 Task: Create a due date automation trigger when advanced on, on the tuesday before a card is due add checklist with all checklists complete at 11:00 AM.
Action: Mouse moved to (826, 259)
Screenshot: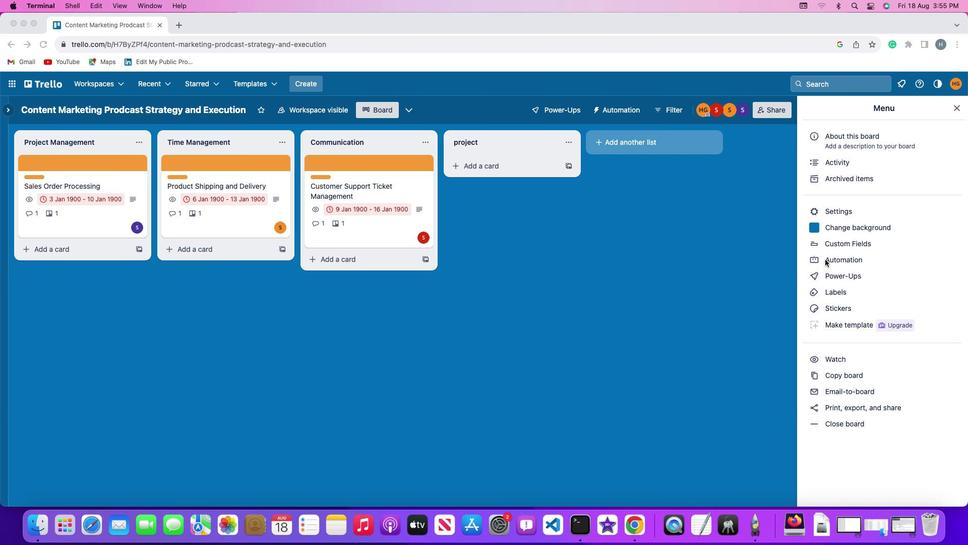 
Action: Mouse pressed left at (826, 259)
Screenshot: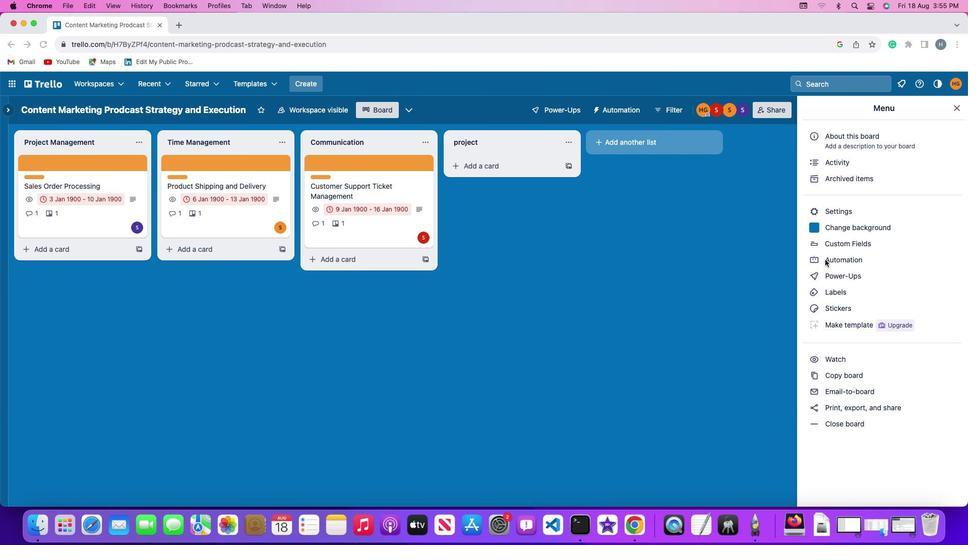 
Action: Mouse pressed left at (826, 259)
Screenshot: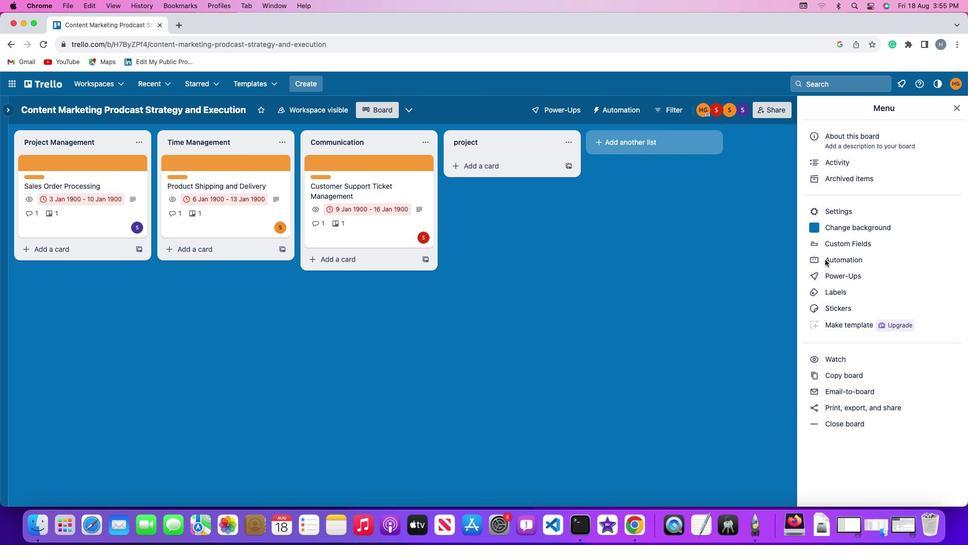 
Action: Mouse moved to (41, 236)
Screenshot: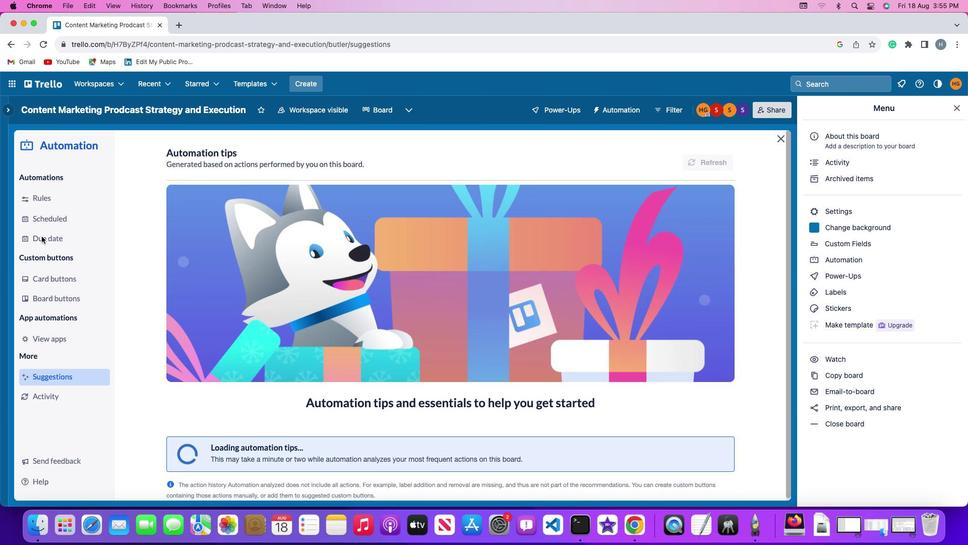 
Action: Mouse pressed left at (41, 236)
Screenshot: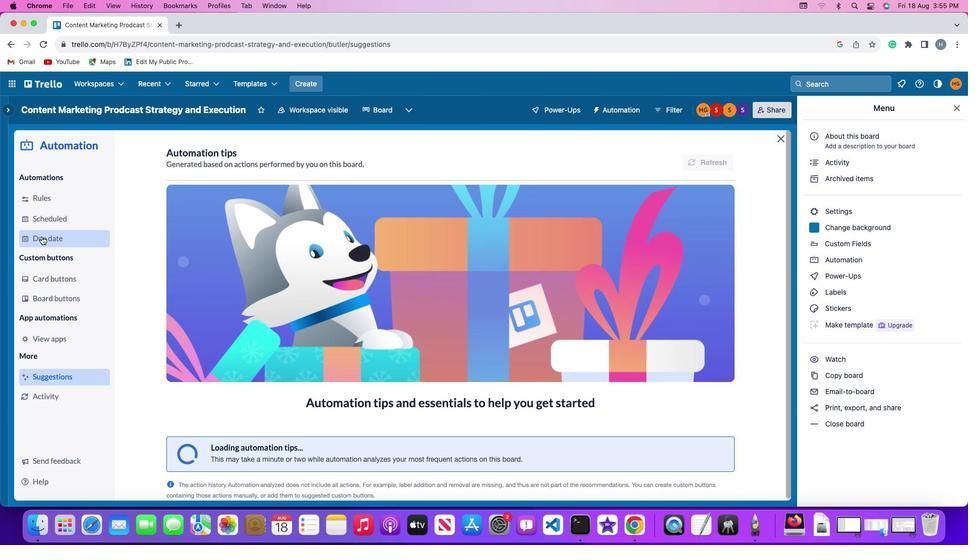 
Action: Mouse moved to (687, 156)
Screenshot: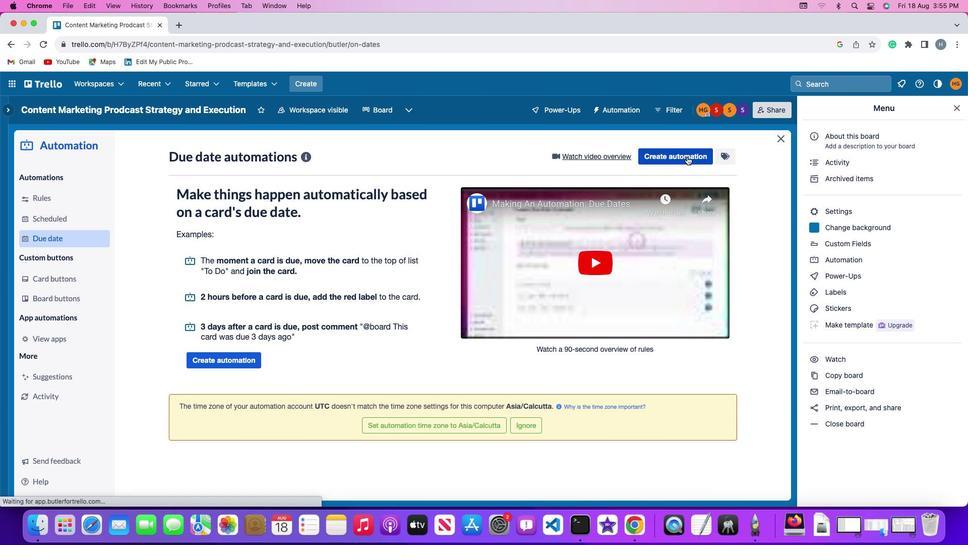 
Action: Mouse pressed left at (687, 156)
Screenshot: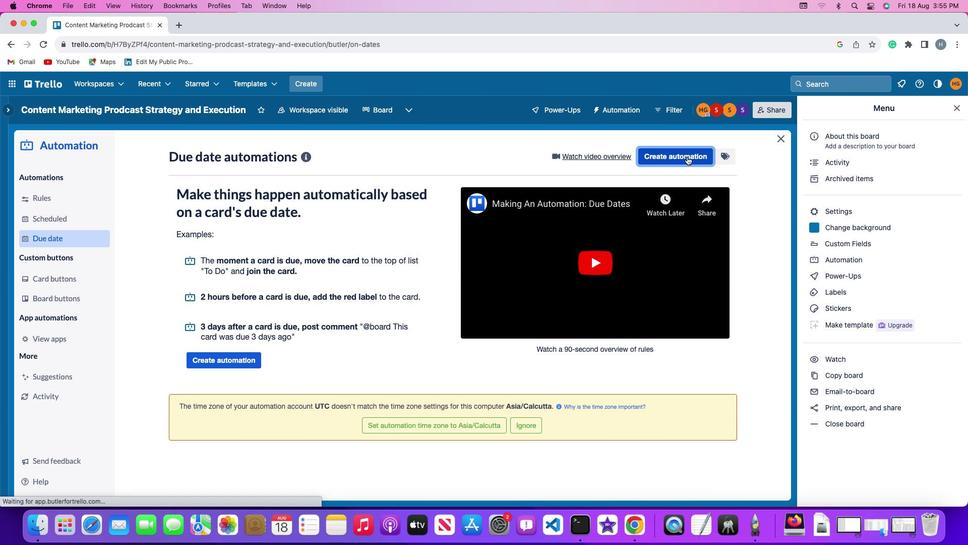 
Action: Mouse moved to (190, 250)
Screenshot: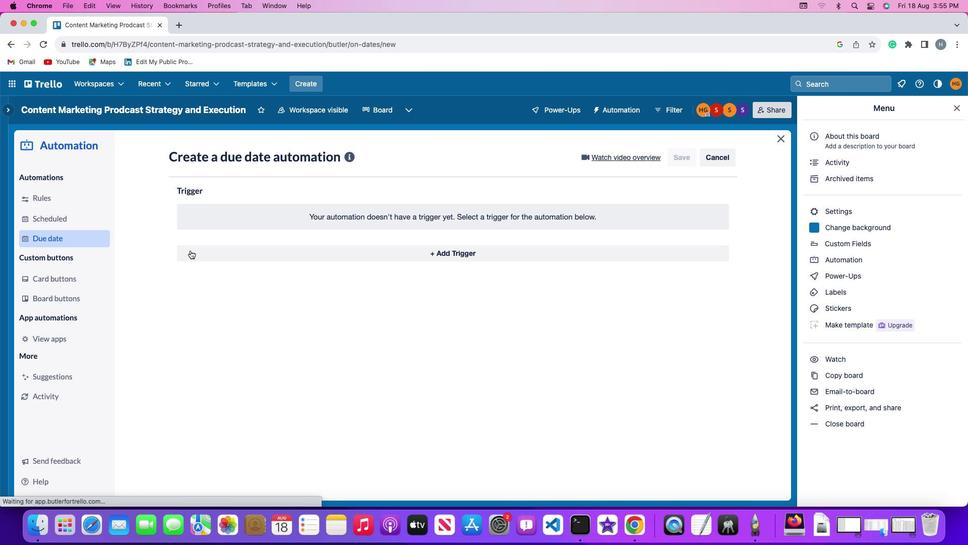 
Action: Mouse pressed left at (190, 250)
Screenshot: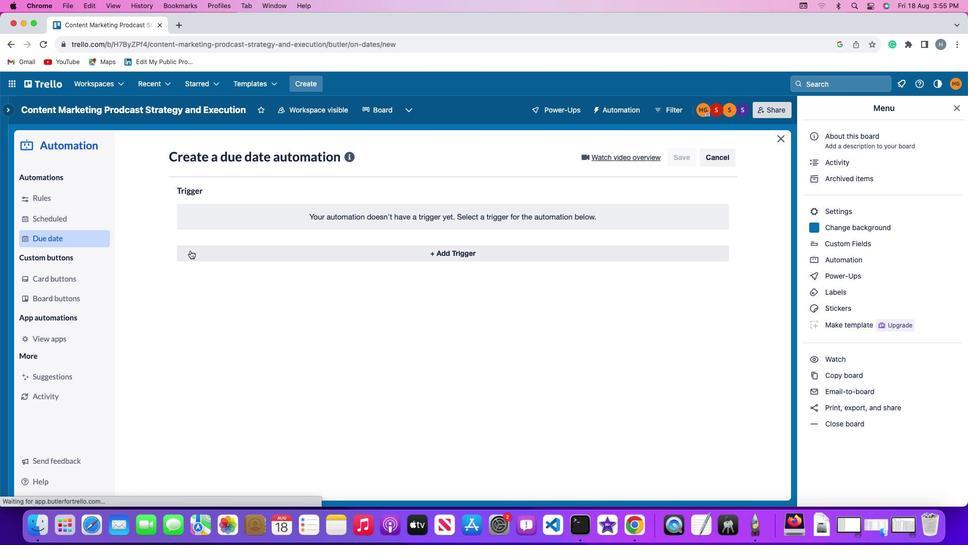 
Action: Mouse moved to (212, 433)
Screenshot: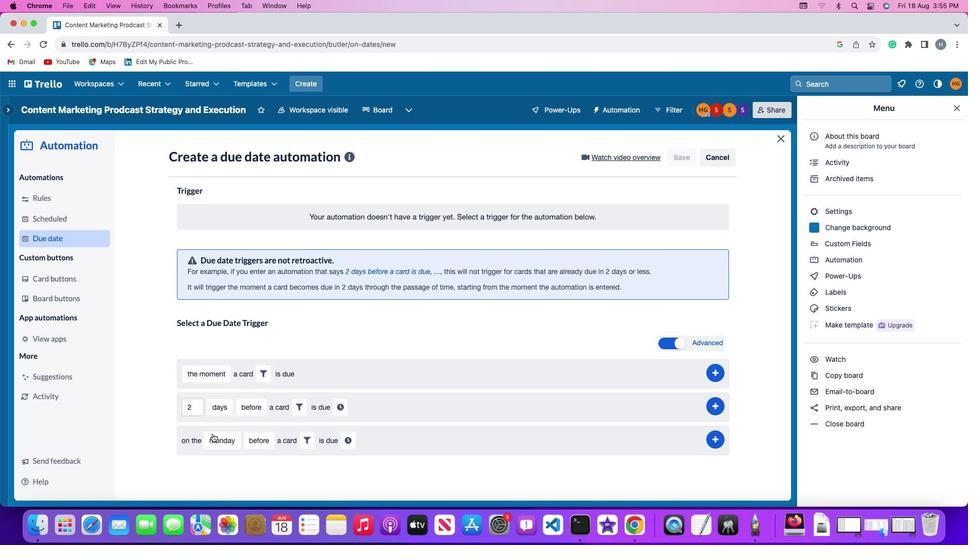 
Action: Mouse pressed left at (212, 433)
Screenshot: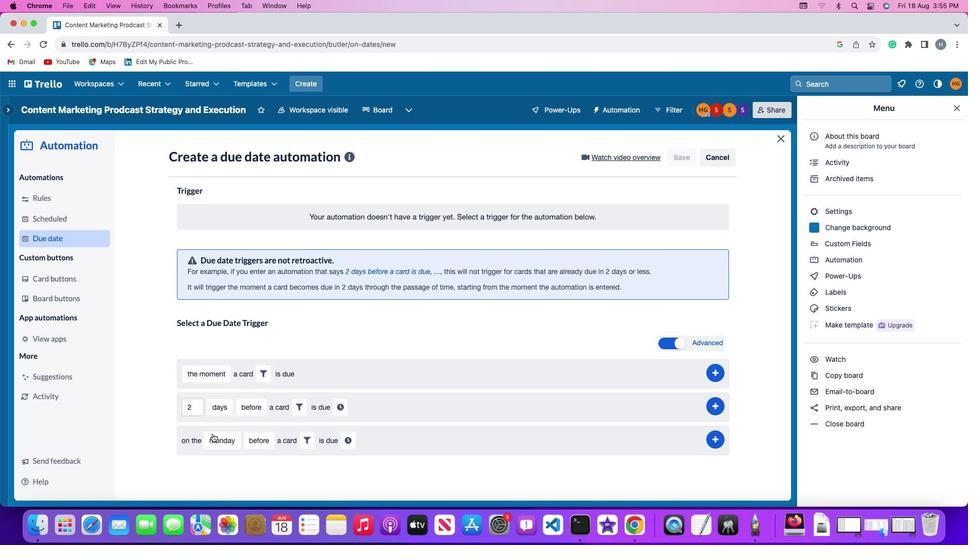 
Action: Mouse moved to (231, 323)
Screenshot: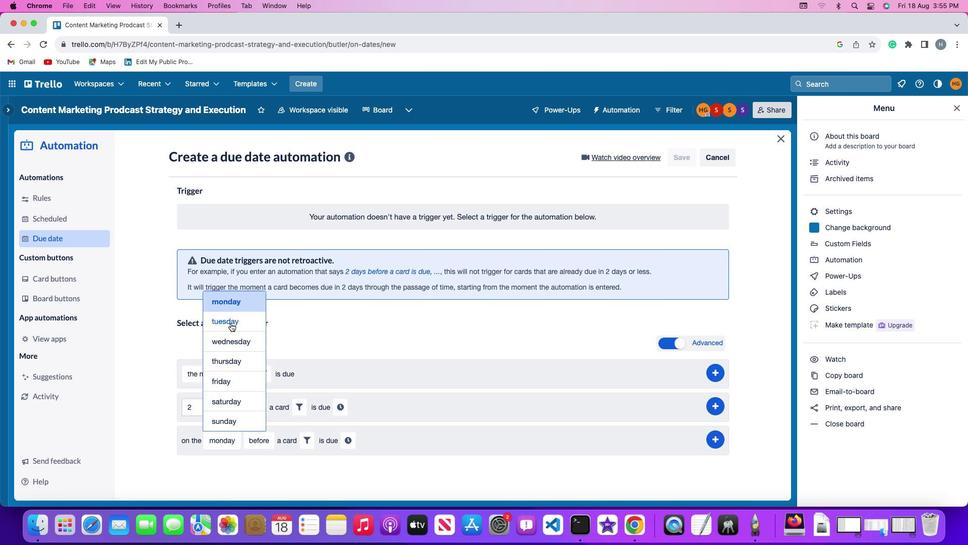 
Action: Mouse pressed left at (231, 323)
Screenshot: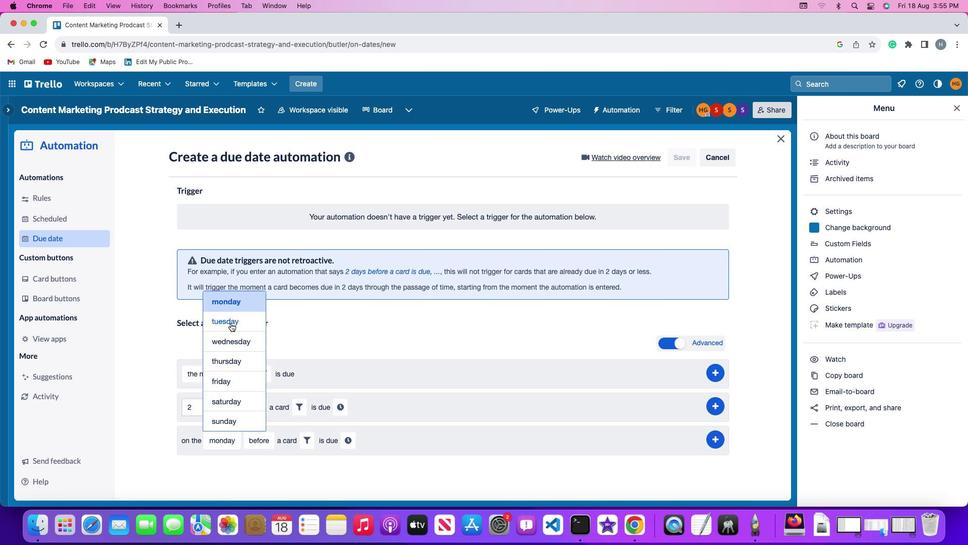 
Action: Mouse moved to (263, 439)
Screenshot: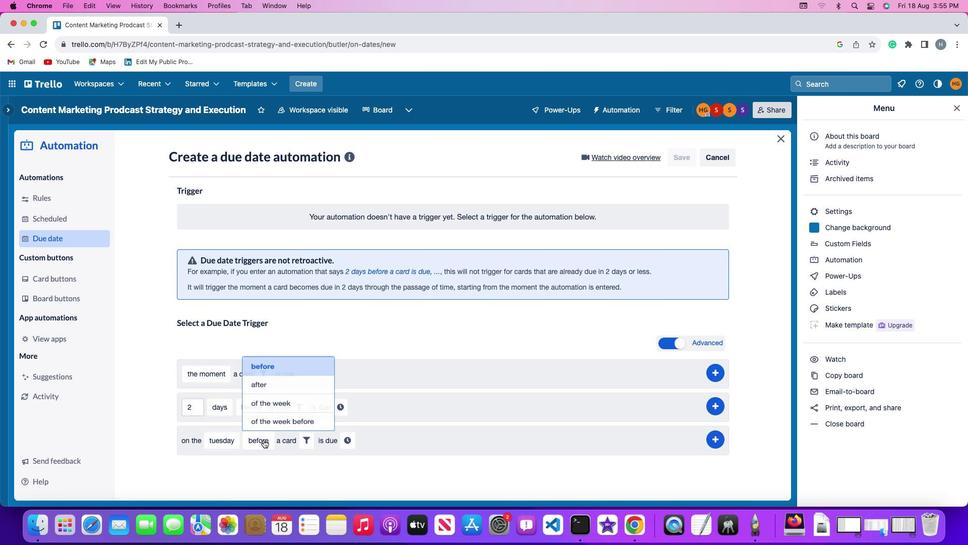 
Action: Mouse pressed left at (263, 439)
Screenshot: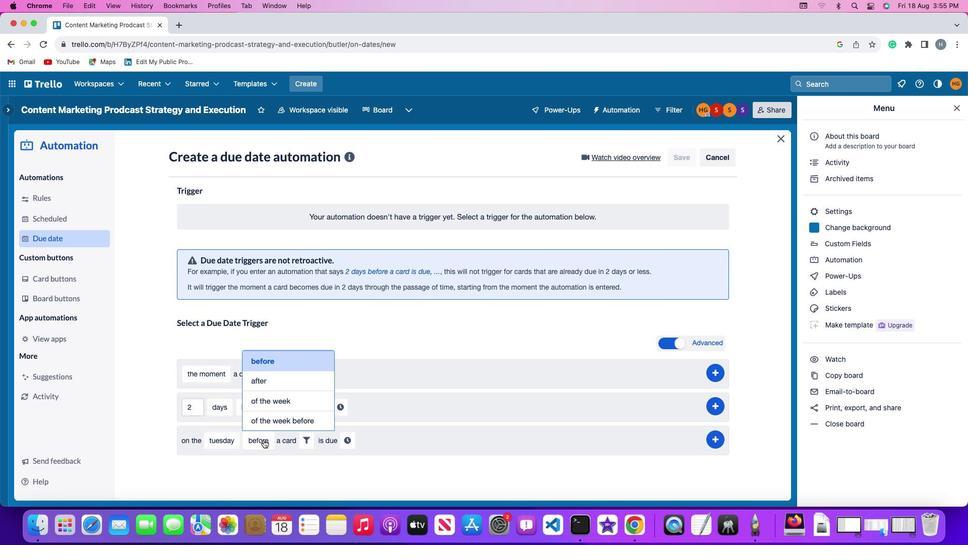 
Action: Mouse moved to (290, 357)
Screenshot: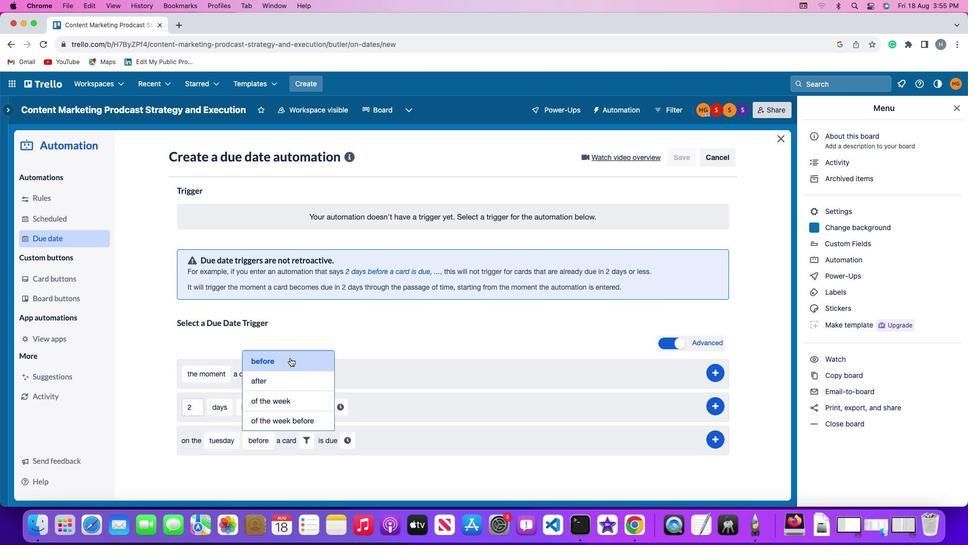 
Action: Mouse pressed left at (290, 357)
Screenshot: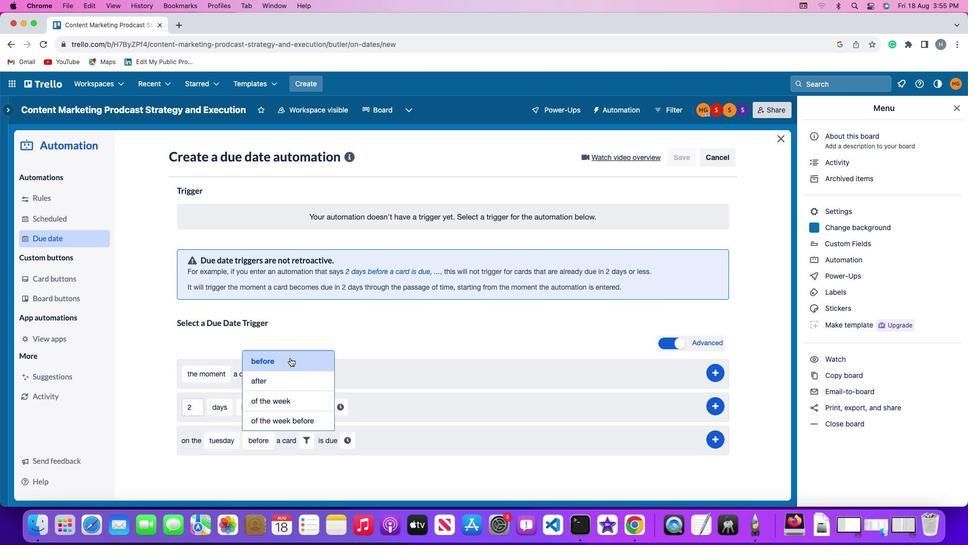
Action: Mouse moved to (310, 440)
Screenshot: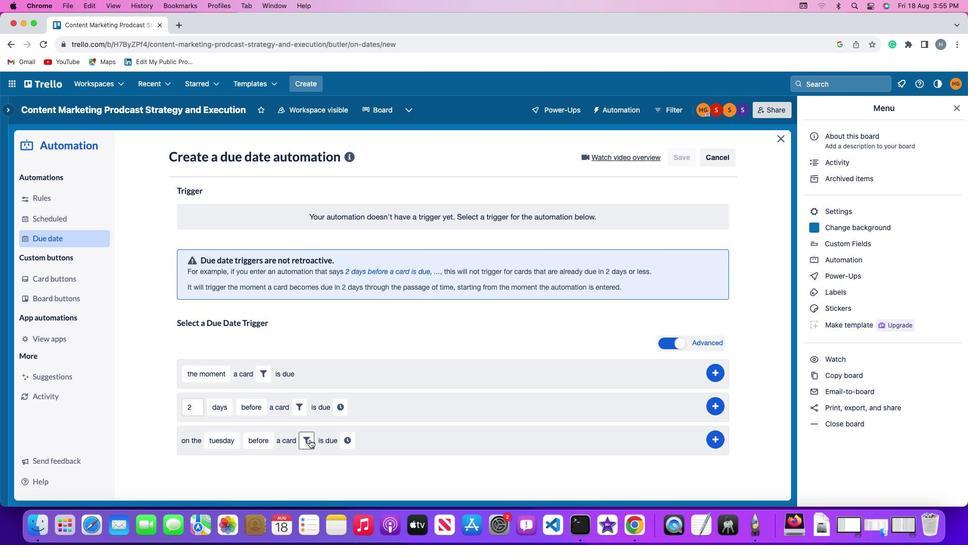 
Action: Mouse pressed left at (310, 440)
Screenshot: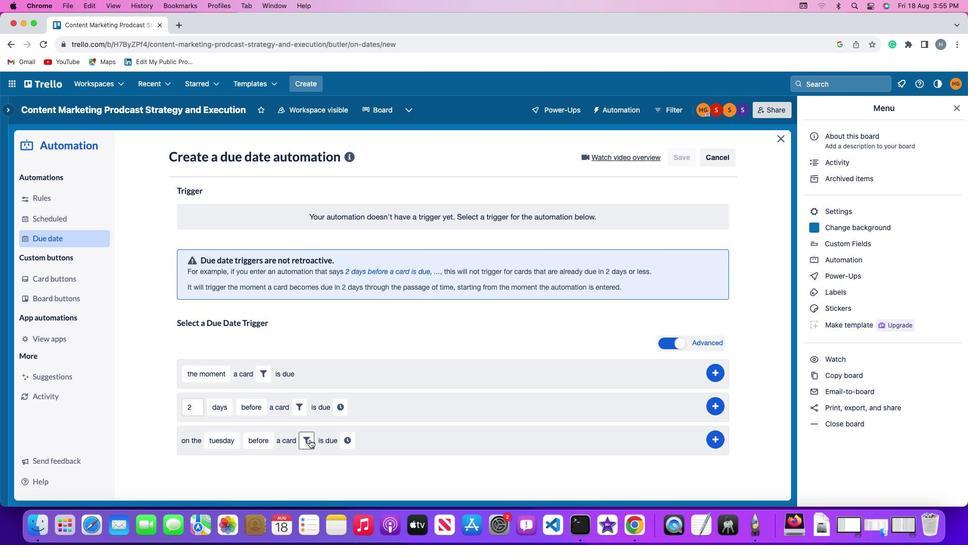
Action: Mouse moved to (277, 475)
Screenshot: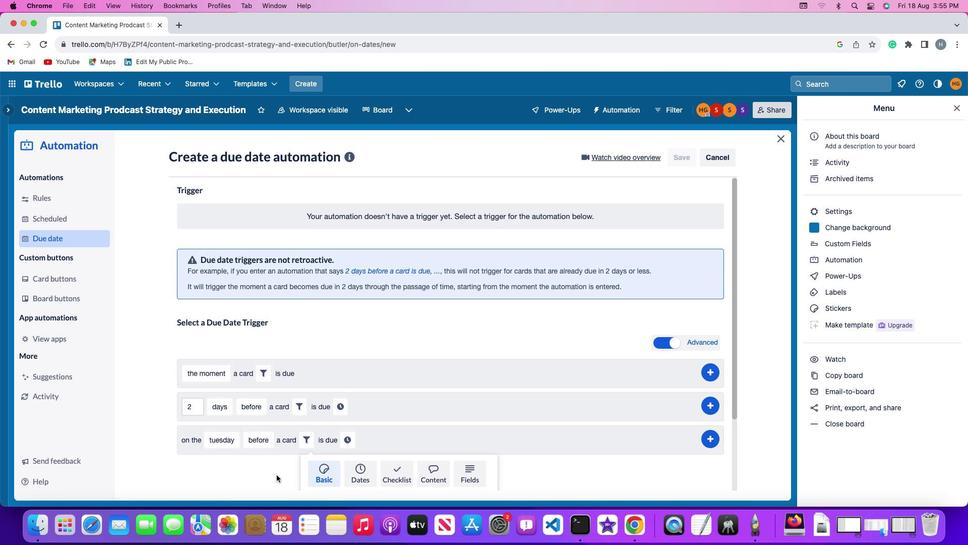 
Action: Mouse scrolled (277, 475) with delta (0, 0)
Screenshot: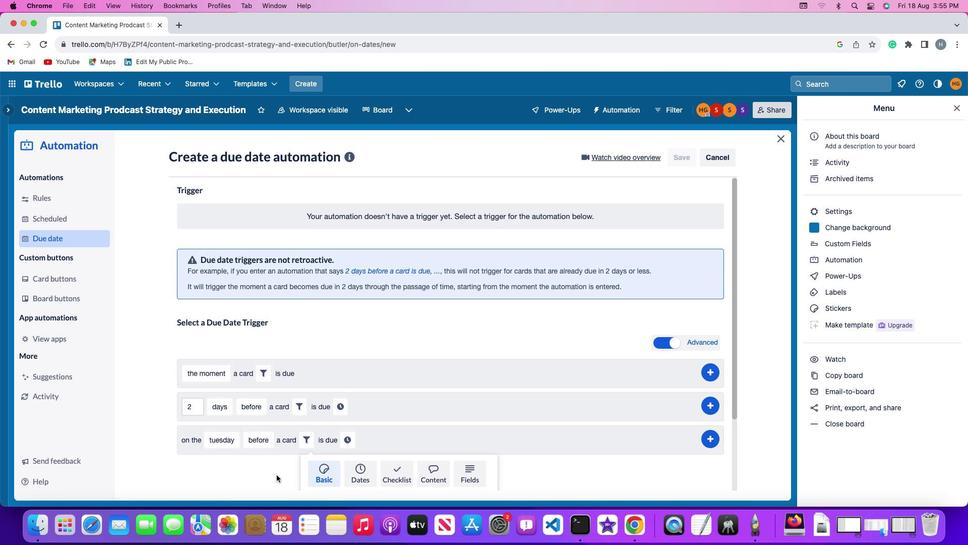 
Action: Mouse scrolled (277, 475) with delta (0, 0)
Screenshot: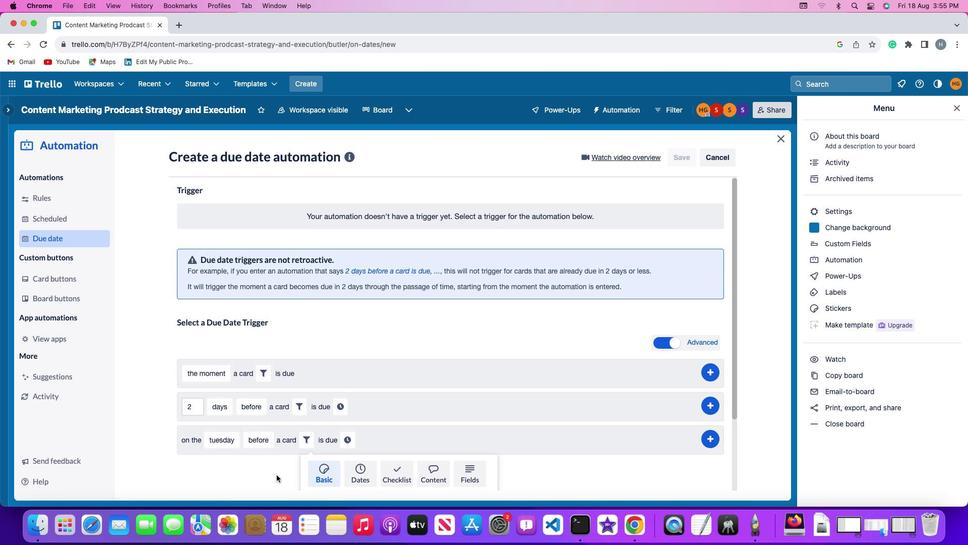 
Action: Mouse moved to (277, 475)
Screenshot: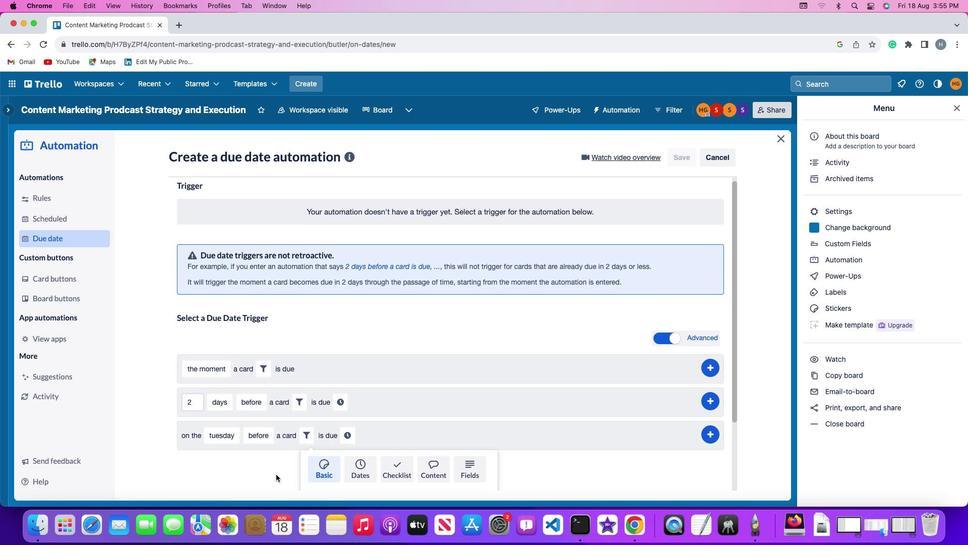 
Action: Mouse scrolled (277, 475) with delta (0, -1)
Screenshot: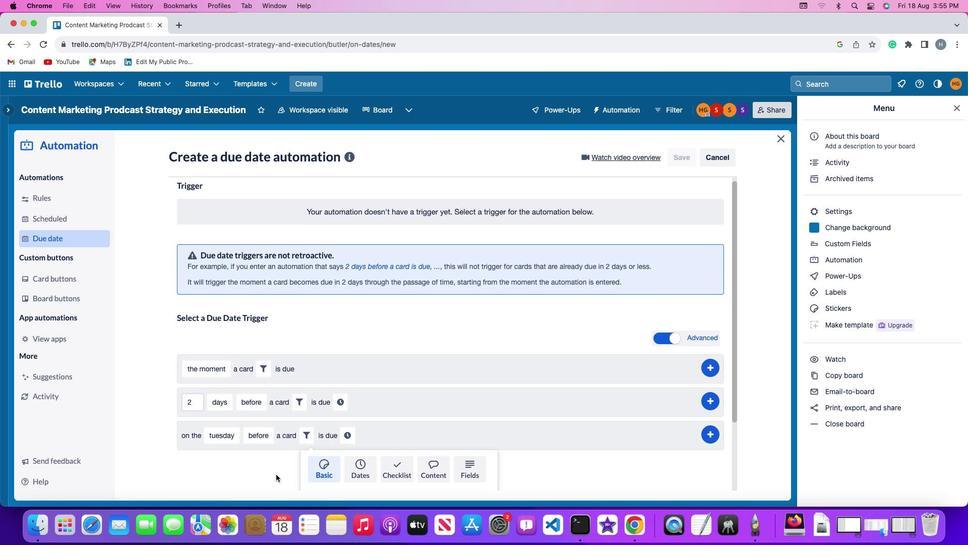 
Action: Mouse scrolled (277, 475) with delta (0, -2)
Screenshot: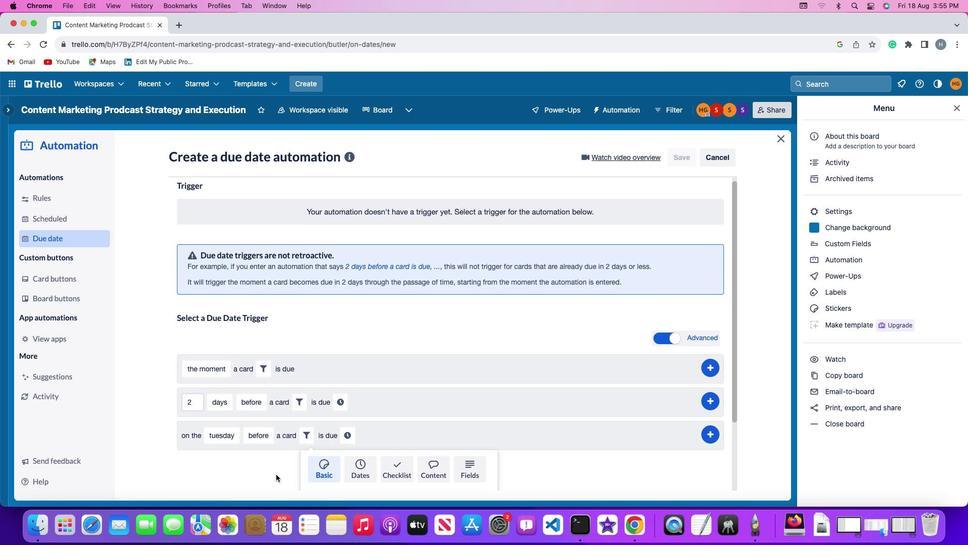 
Action: Mouse moved to (276, 474)
Screenshot: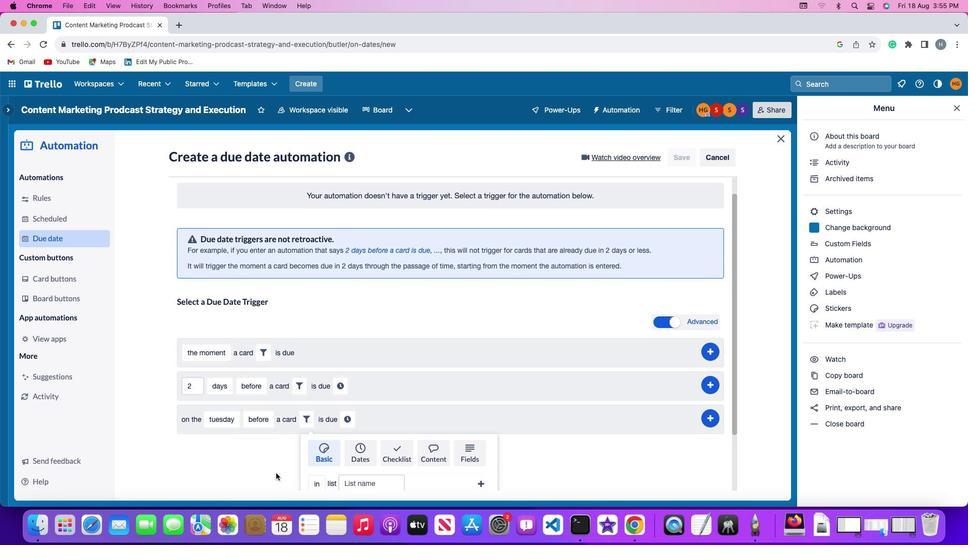 
Action: Mouse scrolled (276, 474) with delta (0, -3)
Screenshot: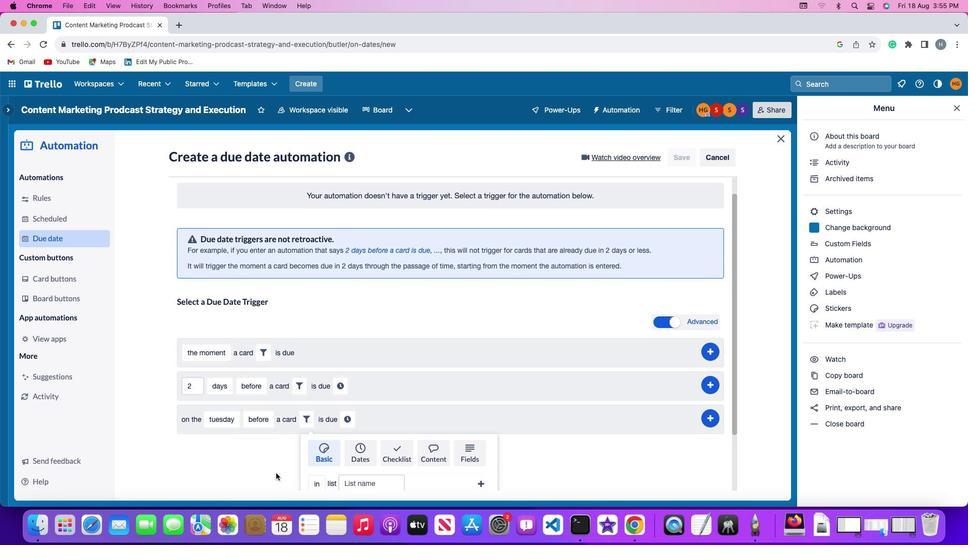 
Action: Mouse moved to (272, 461)
Screenshot: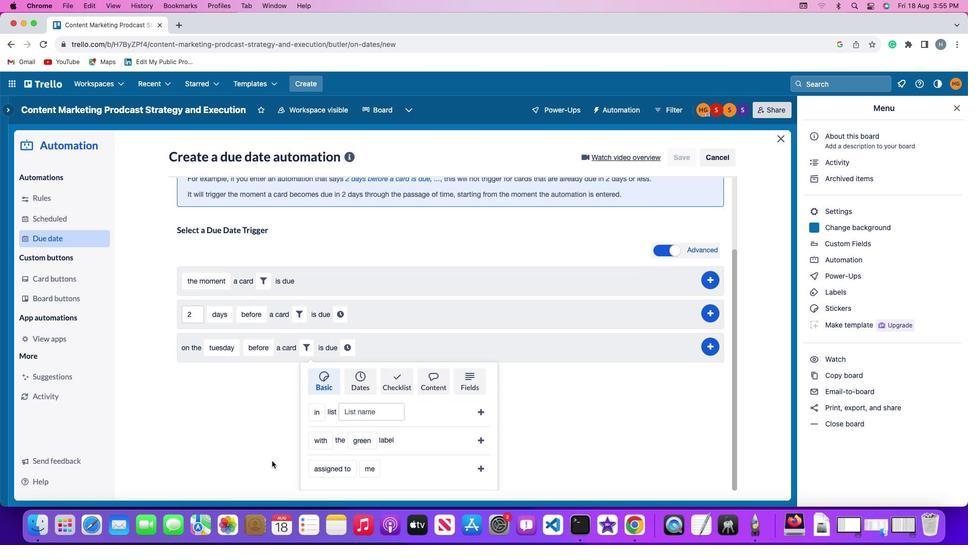 
Action: Mouse scrolled (272, 461) with delta (0, 0)
Screenshot: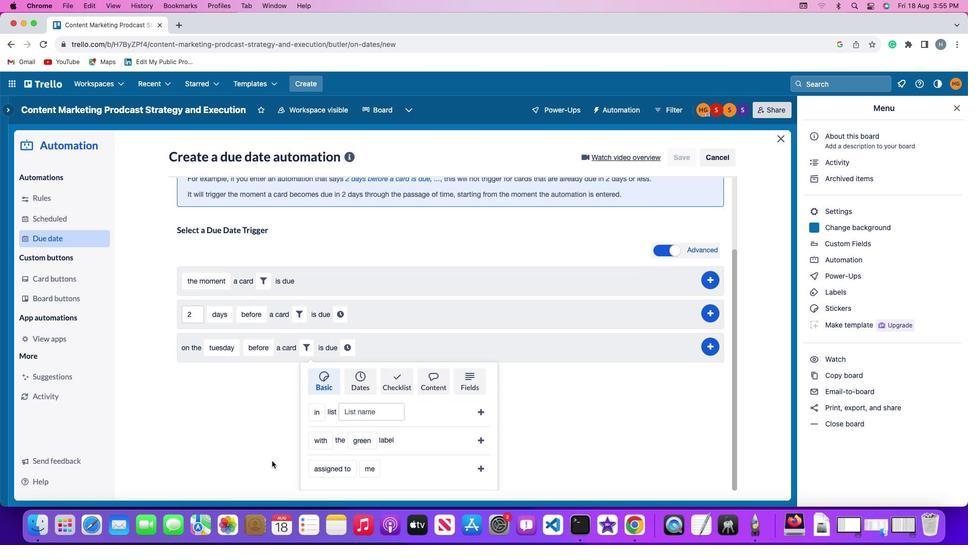 
Action: Mouse scrolled (272, 461) with delta (0, 0)
Screenshot: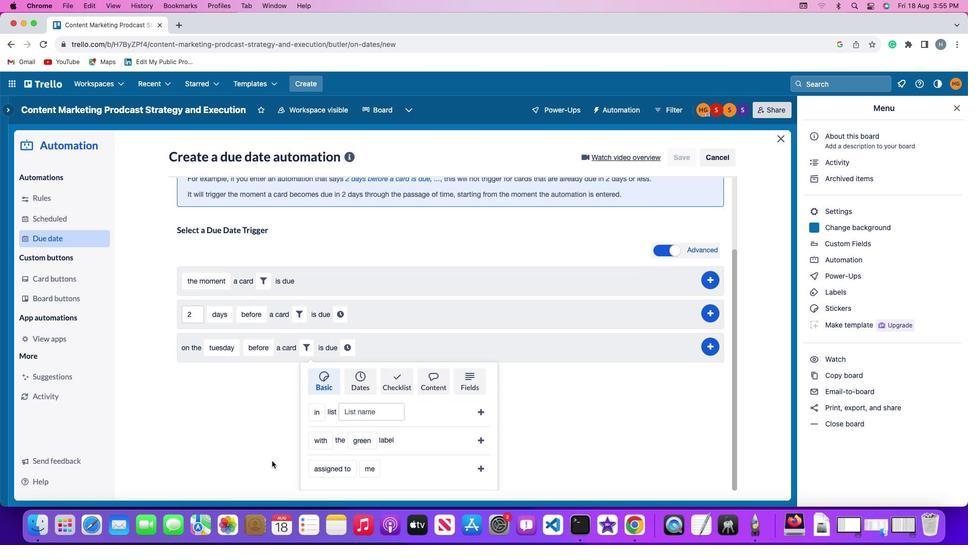 
Action: Mouse scrolled (272, 461) with delta (0, -1)
Screenshot: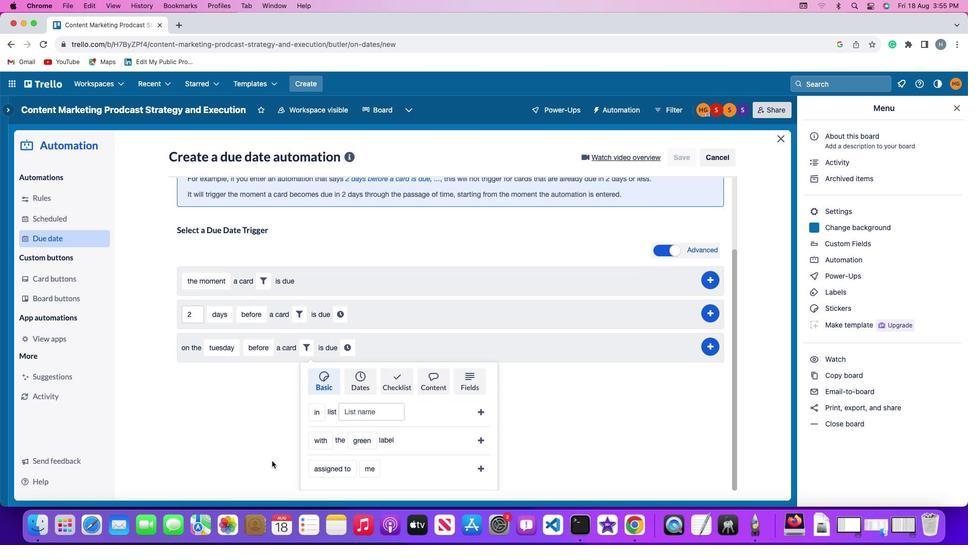 
Action: Mouse scrolled (272, 461) with delta (0, -2)
Screenshot: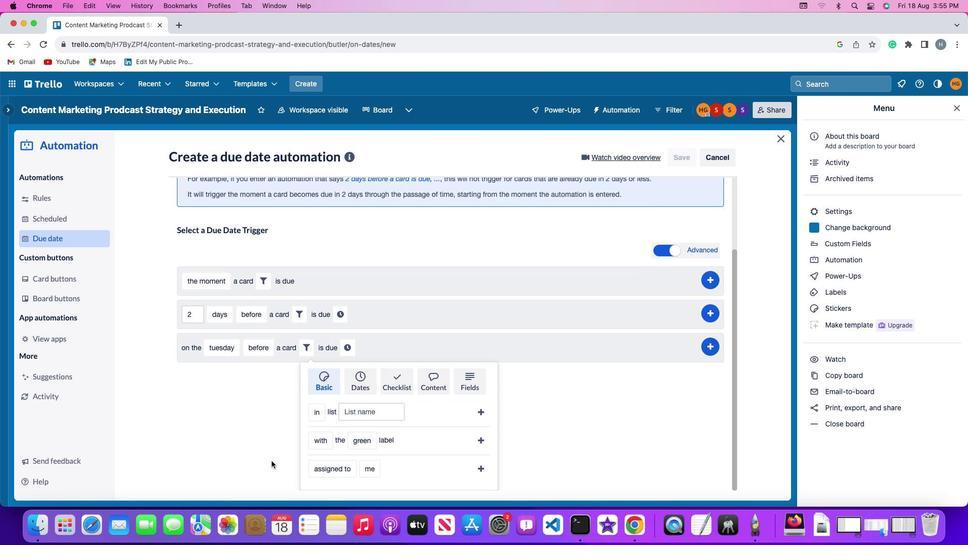 
Action: Mouse moved to (396, 384)
Screenshot: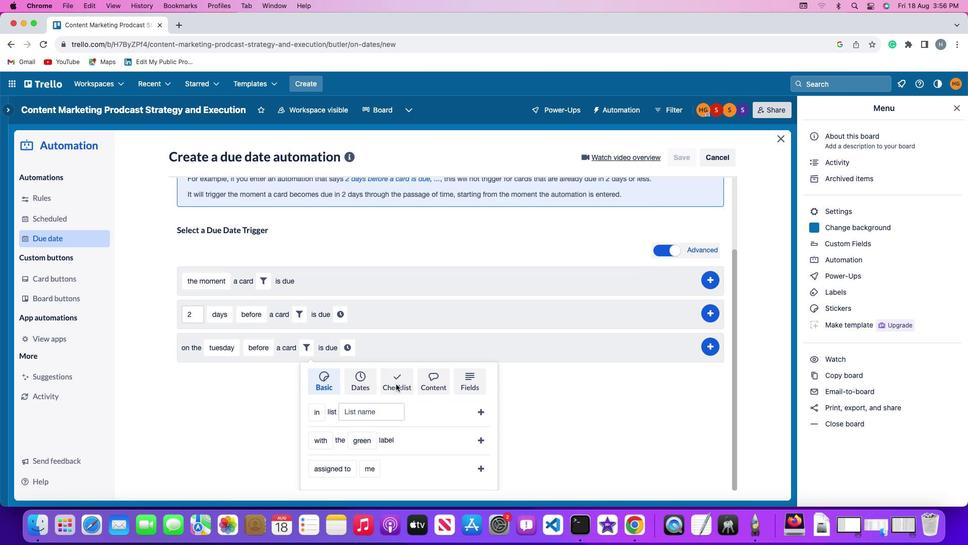 
Action: Mouse pressed left at (396, 384)
Screenshot: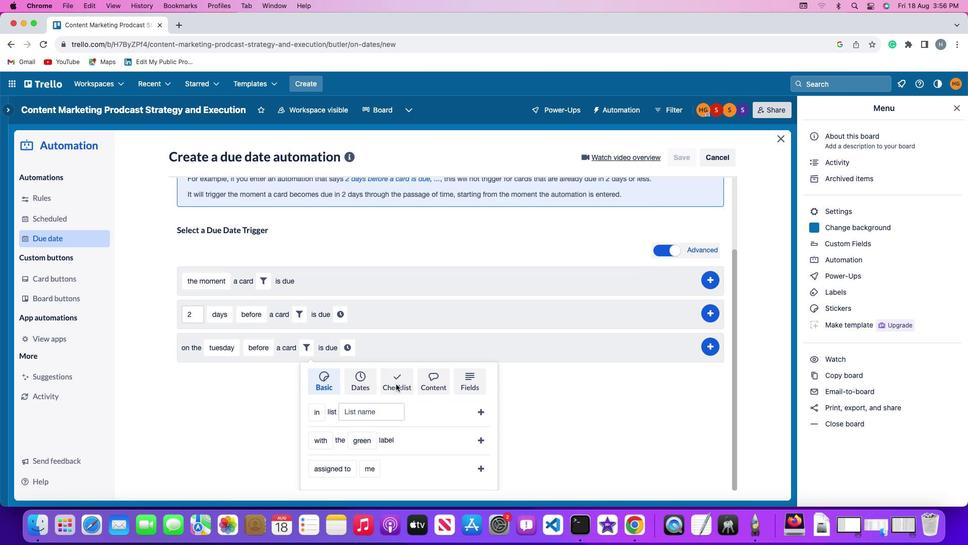 
Action: Mouse moved to (255, 452)
Screenshot: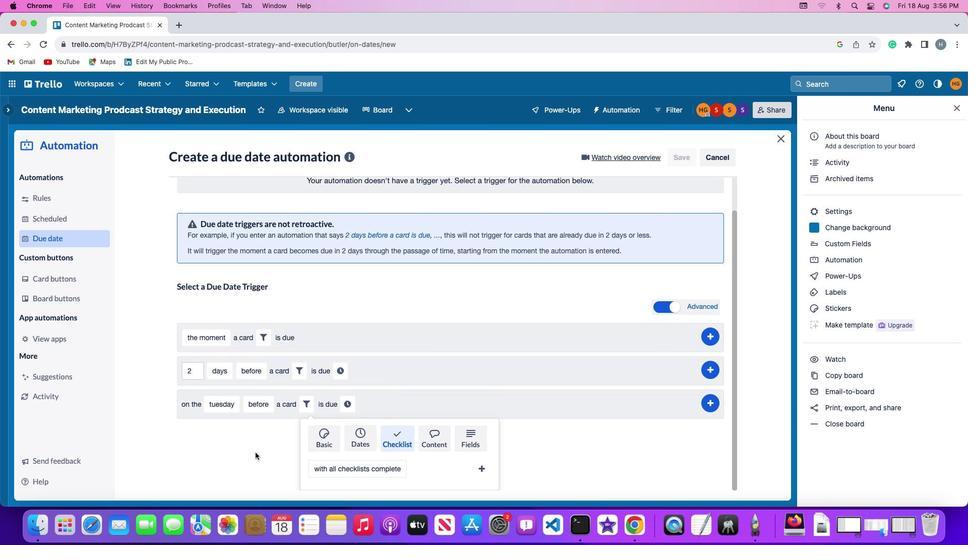 
Action: Mouse scrolled (255, 452) with delta (0, 0)
Screenshot: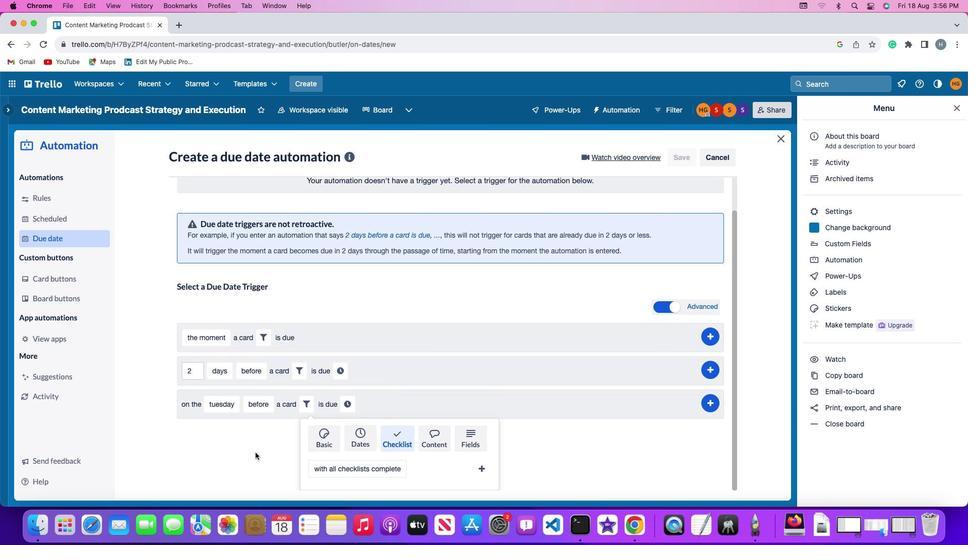 
Action: Mouse scrolled (255, 452) with delta (0, 0)
Screenshot: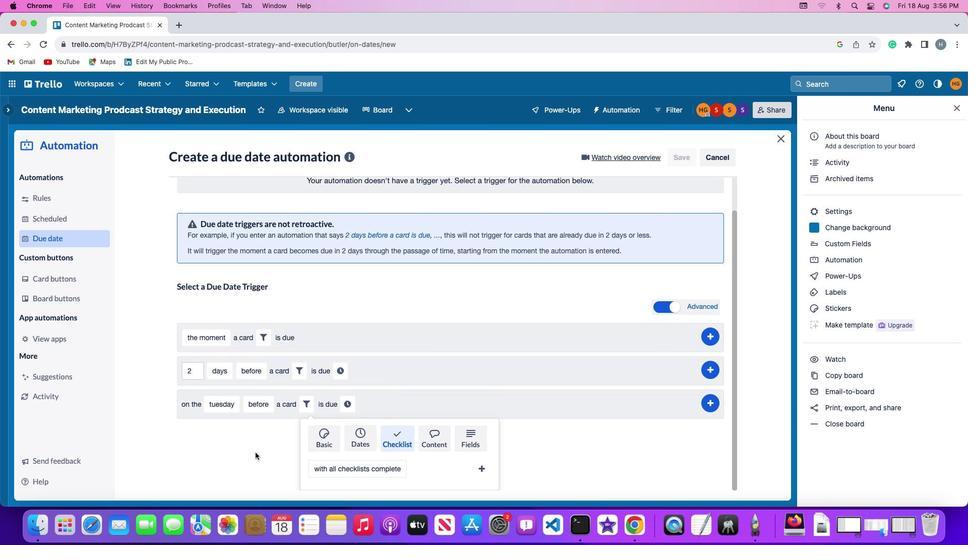 
Action: Mouse scrolled (255, 452) with delta (0, -1)
Screenshot: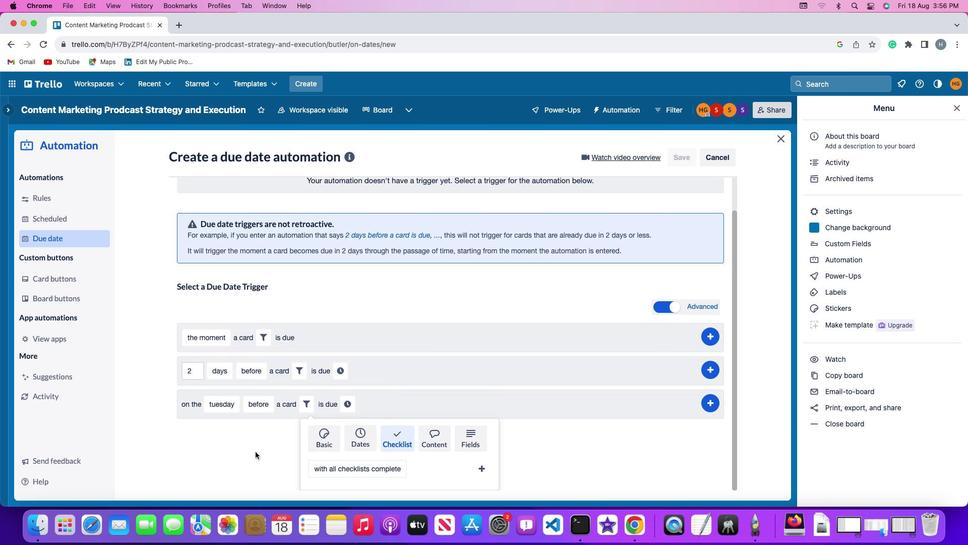 
Action: Mouse scrolled (255, 452) with delta (0, -2)
Screenshot: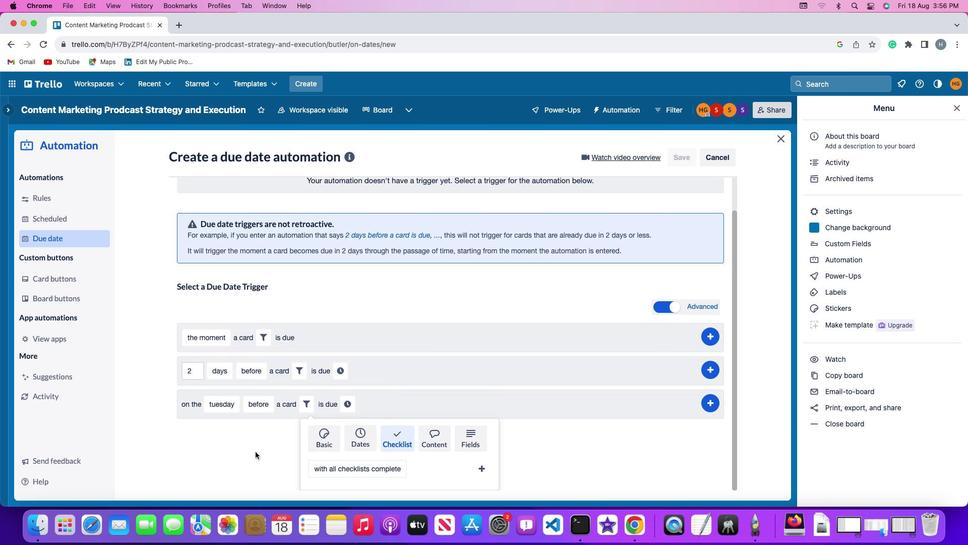 
Action: Mouse moved to (256, 451)
Screenshot: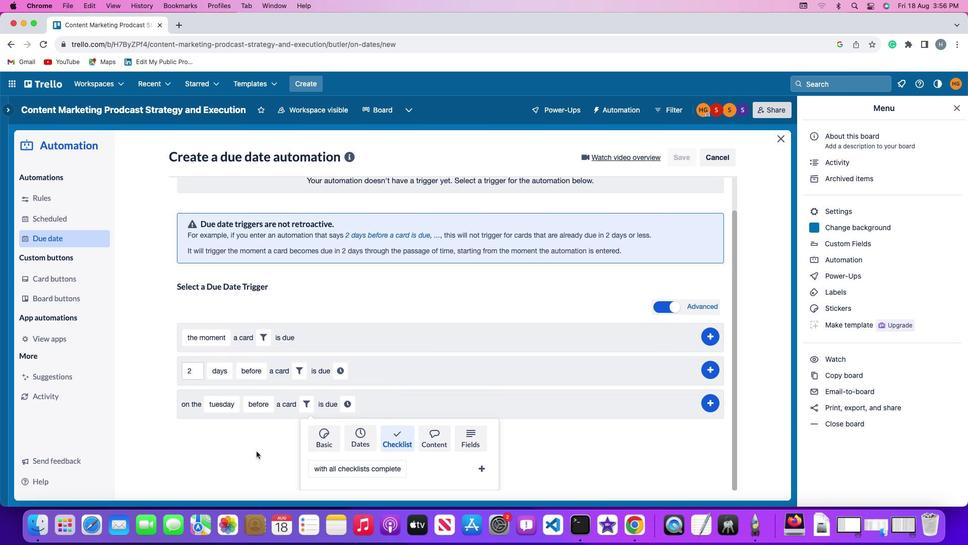 
Action: Mouse scrolled (256, 451) with delta (0, 0)
Screenshot: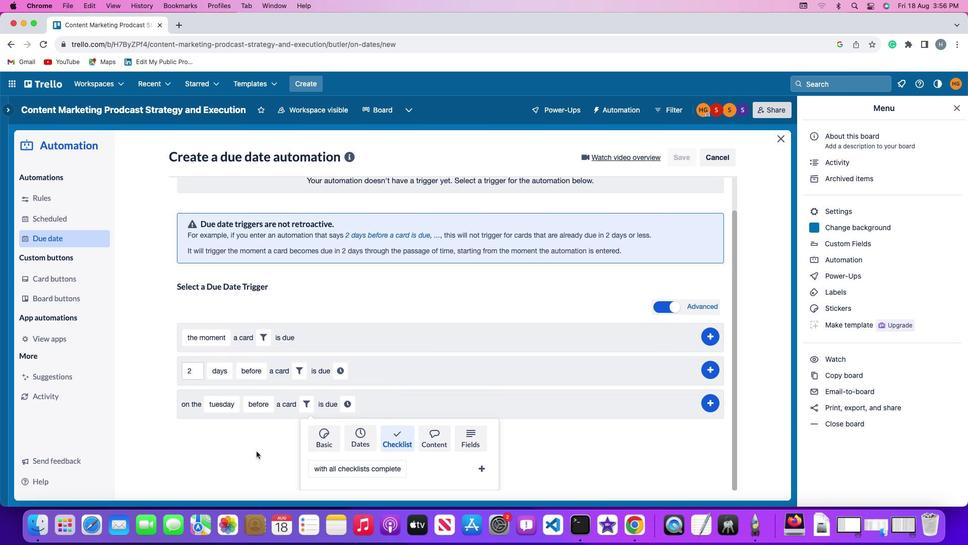 
Action: Mouse scrolled (256, 451) with delta (0, 0)
Screenshot: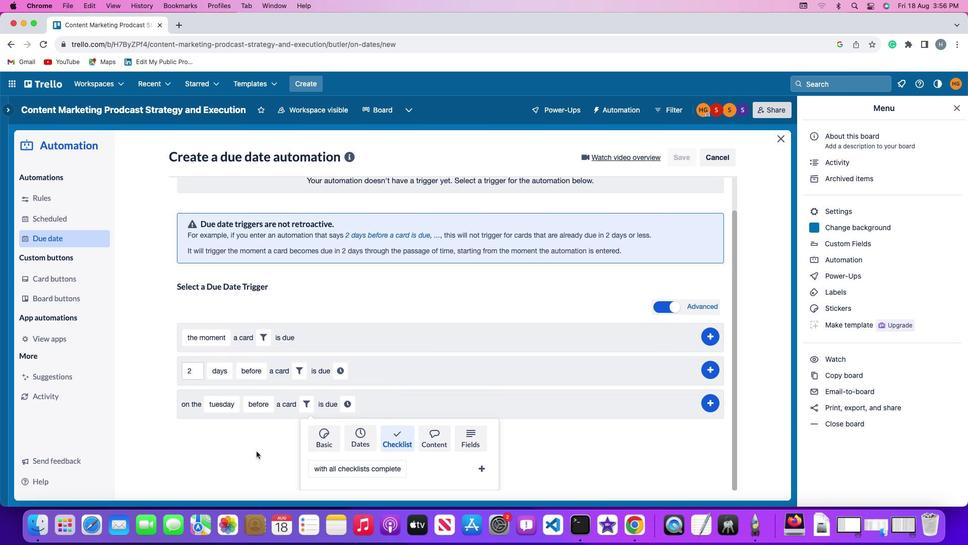 
Action: Mouse scrolled (256, 451) with delta (0, -1)
Screenshot: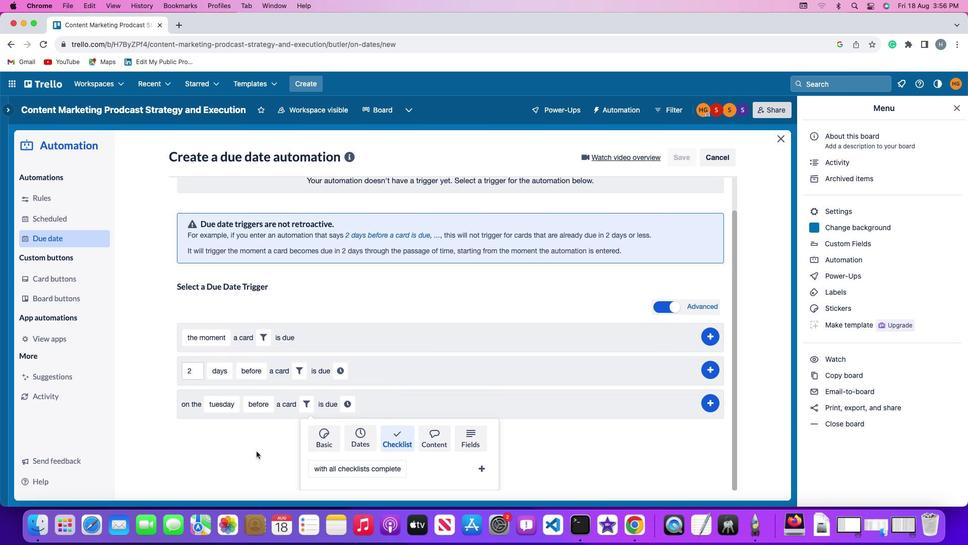
Action: Mouse moved to (326, 464)
Screenshot: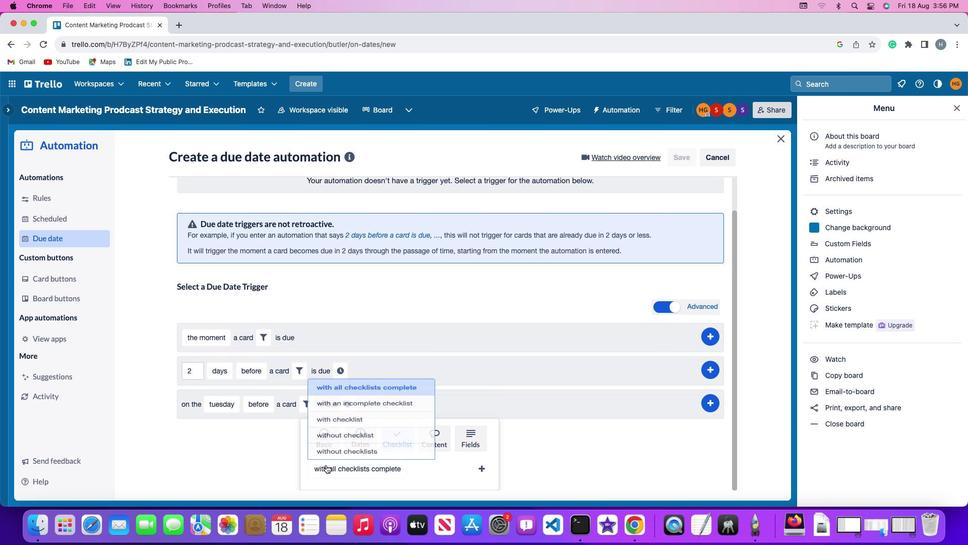 
Action: Mouse pressed left at (326, 464)
Screenshot: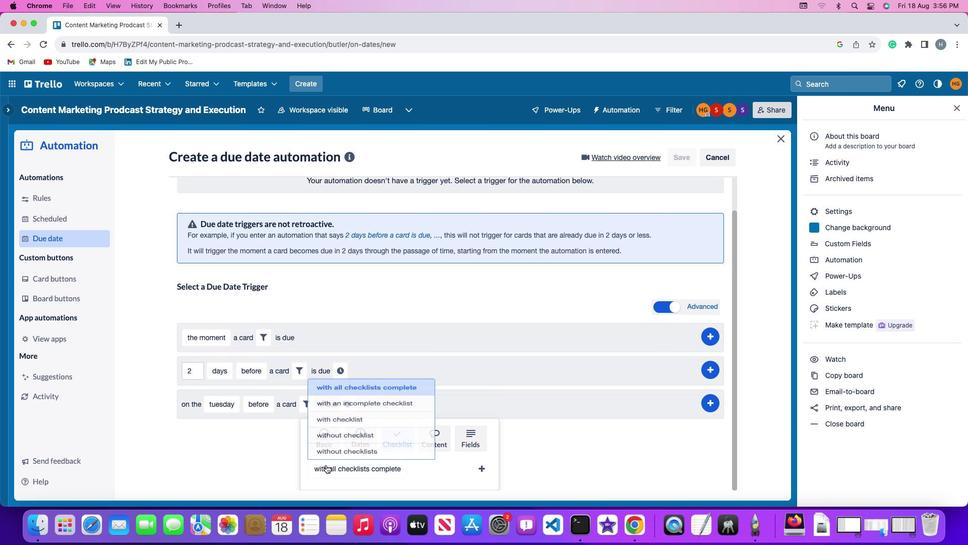 
Action: Mouse moved to (371, 369)
Screenshot: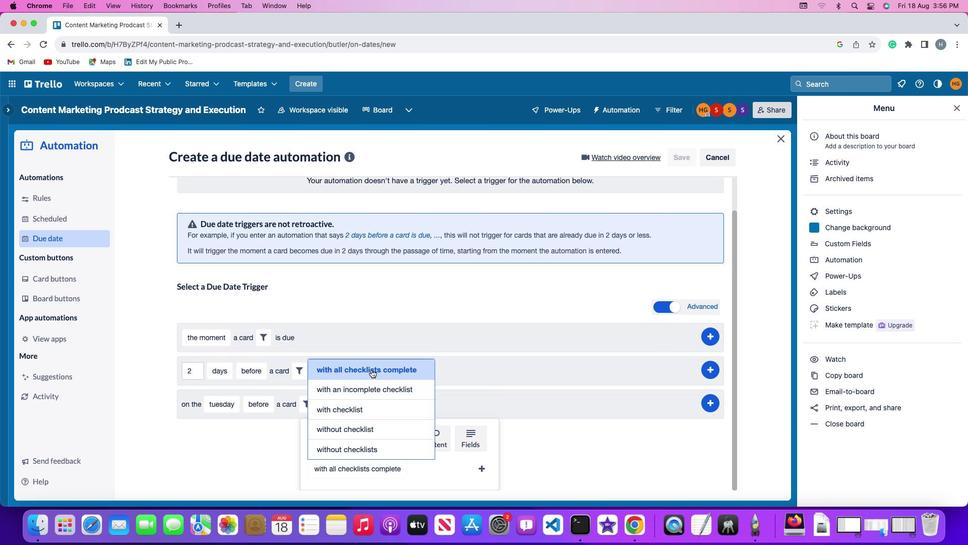 
Action: Mouse pressed left at (371, 369)
Screenshot: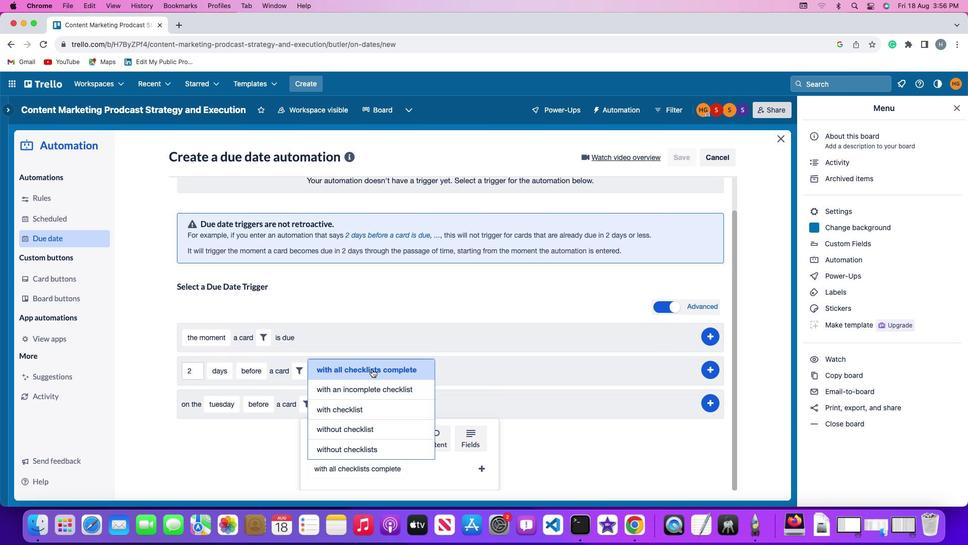 
Action: Mouse moved to (485, 465)
Screenshot: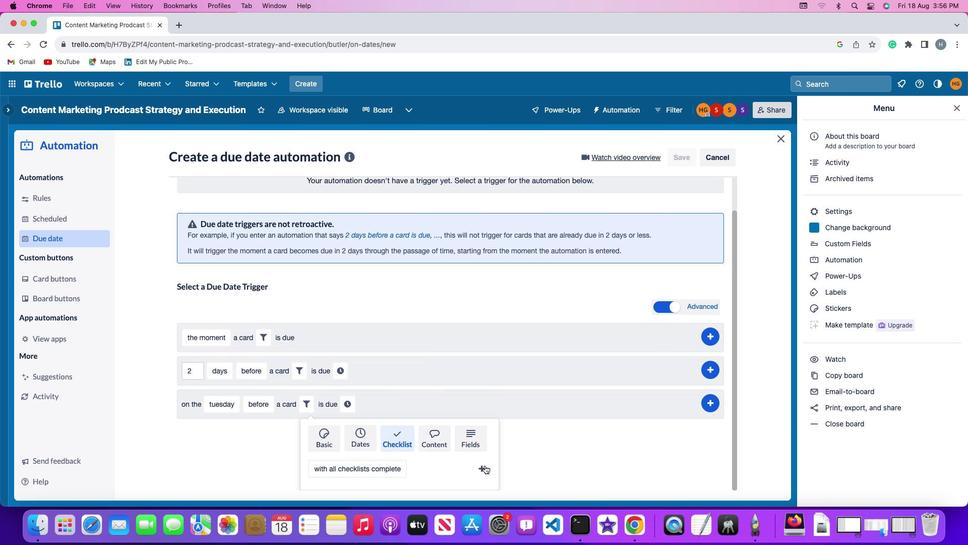 
Action: Mouse pressed left at (485, 465)
Screenshot: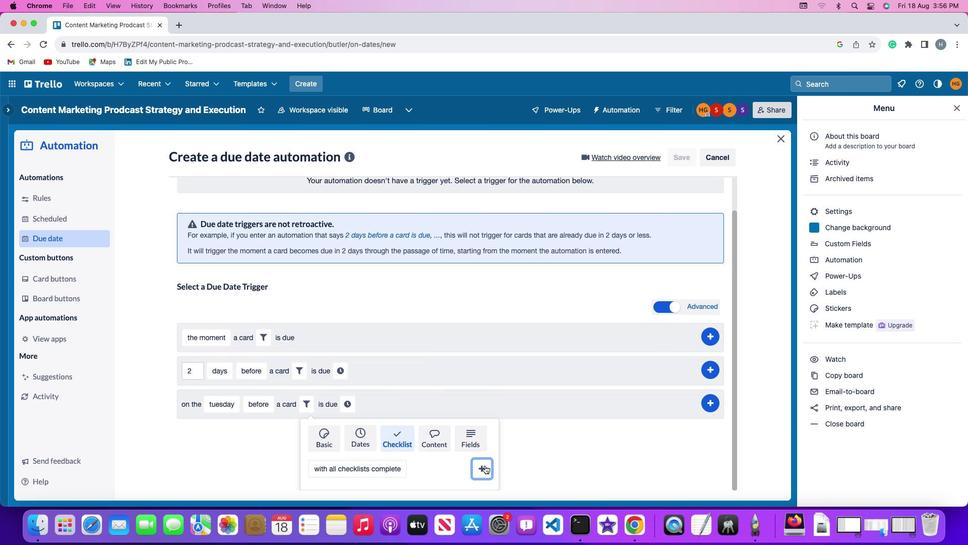 
Action: Mouse moved to (461, 440)
Screenshot: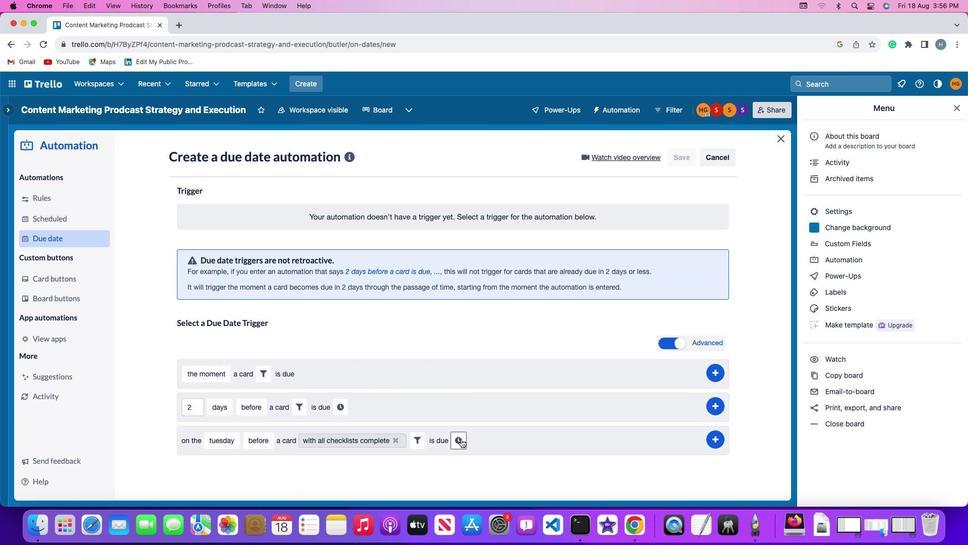 
Action: Mouse pressed left at (461, 440)
Screenshot: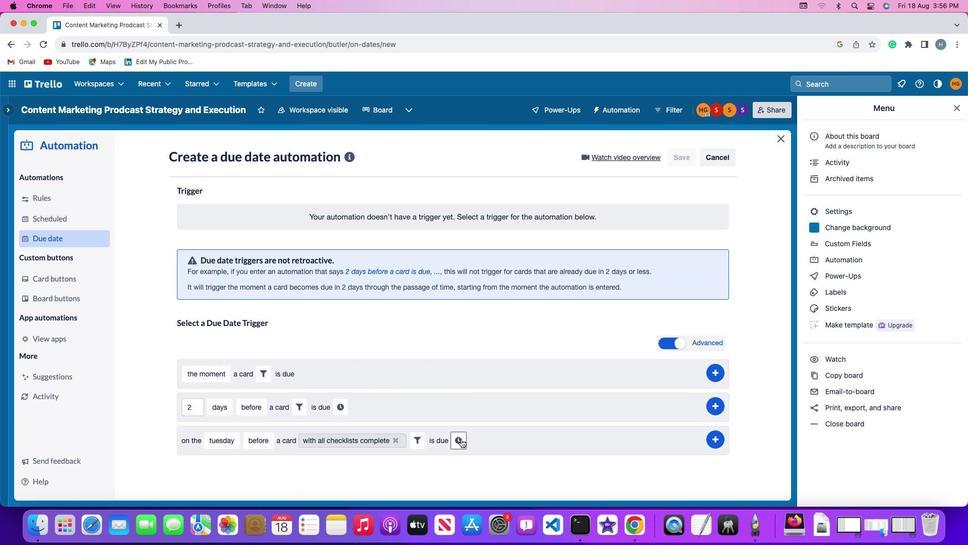 
Action: Mouse moved to (481, 443)
Screenshot: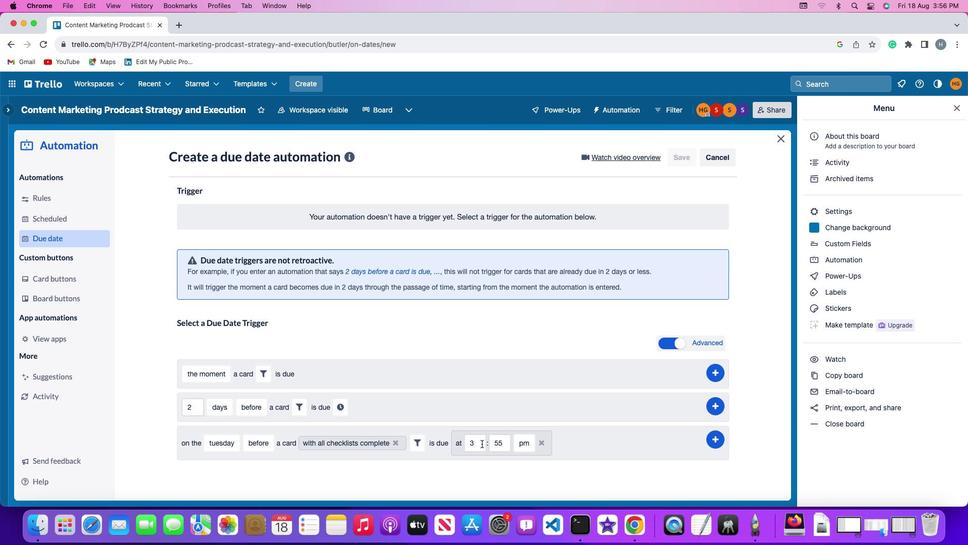 
Action: Mouse pressed left at (481, 443)
Screenshot: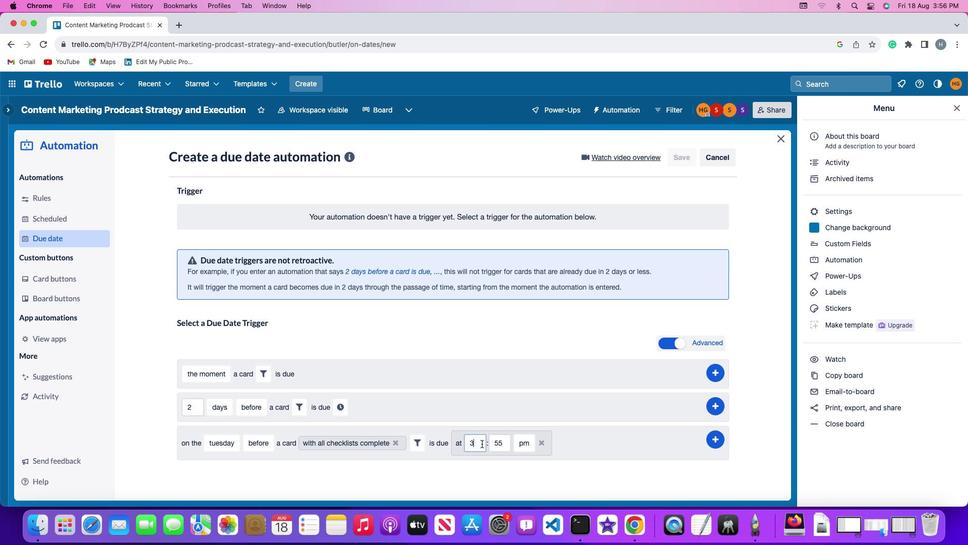 
Action: Mouse moved to (442, 470)
Screenshot: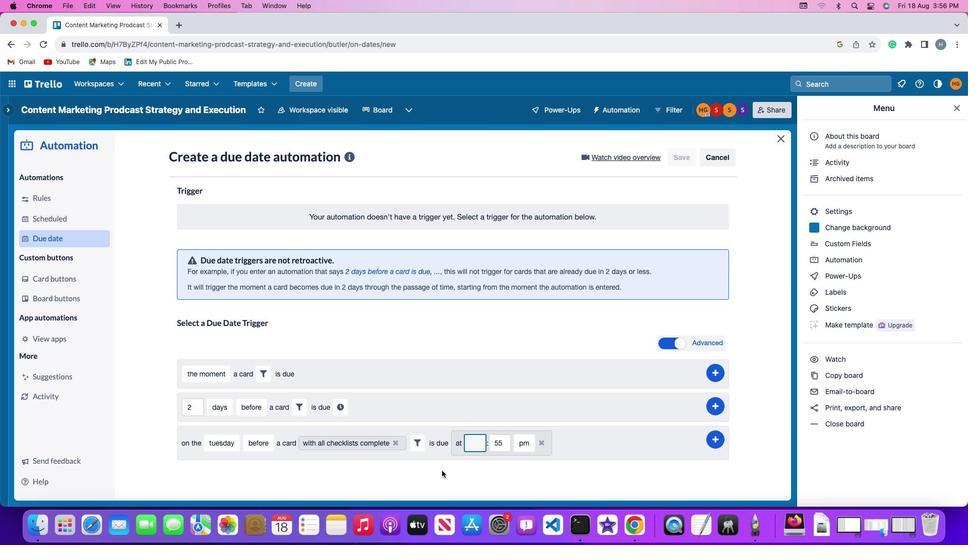 
Action: Key pressed Key.backspace
Screenshot: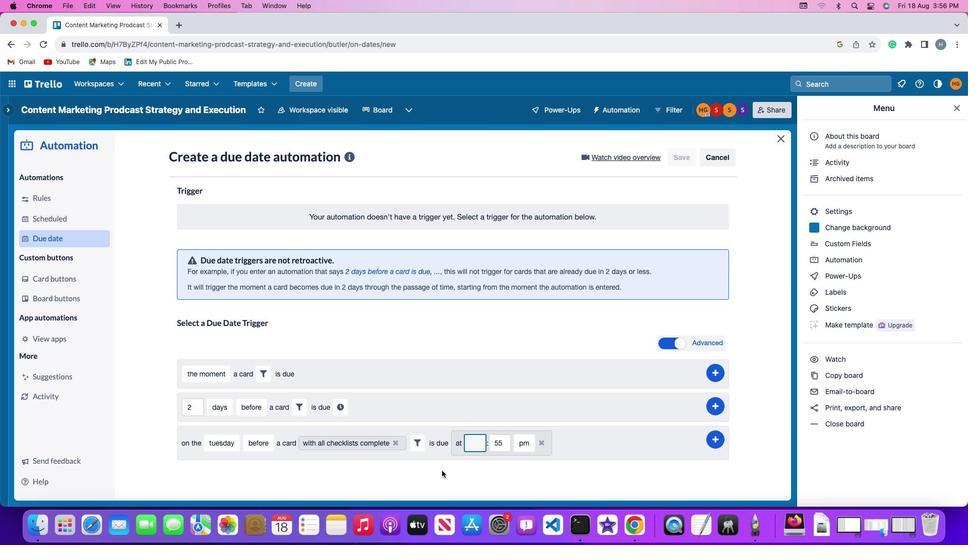 
Action: Mouse moved to (442, 470)
Screenshot: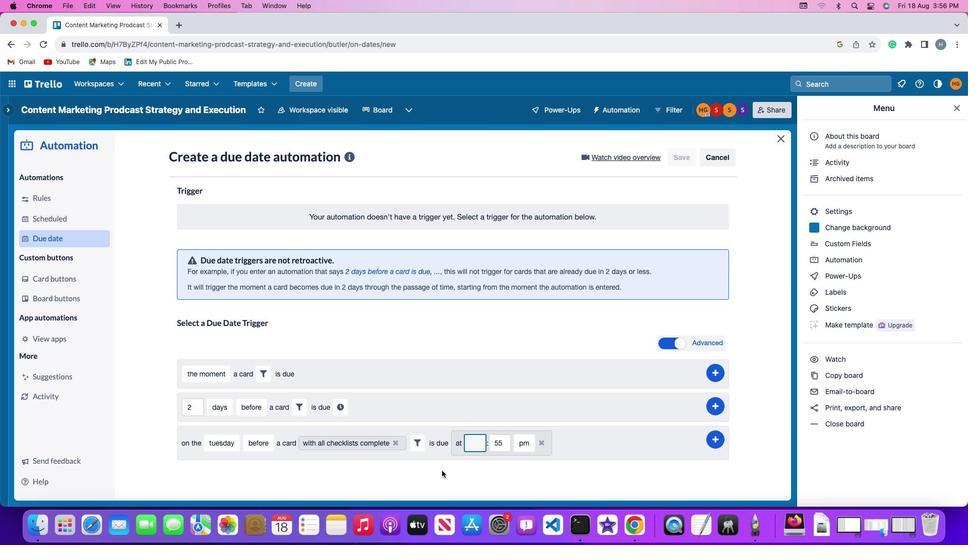 
Action: Key pressed '1''1'
Screenshot: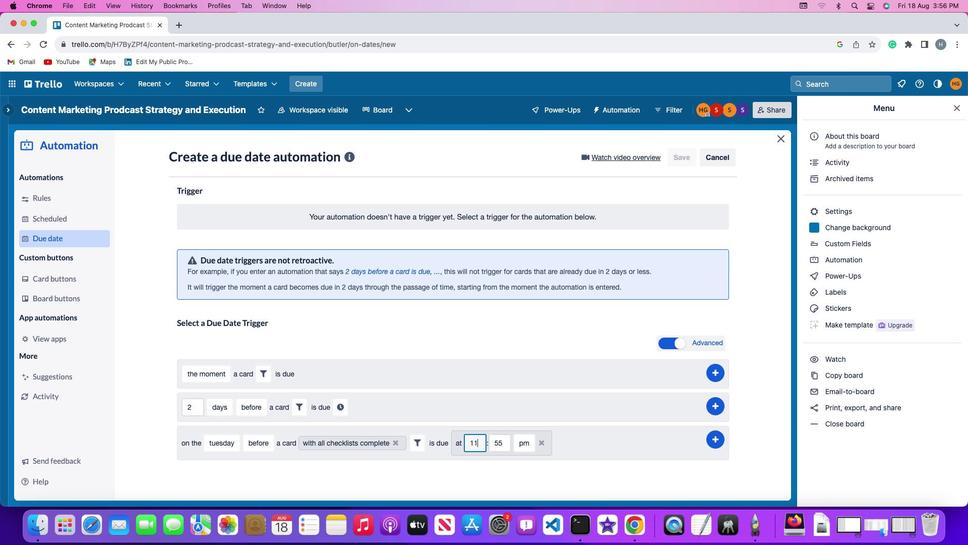 
Action: Mouse moved to (510, 439)
Screenshot: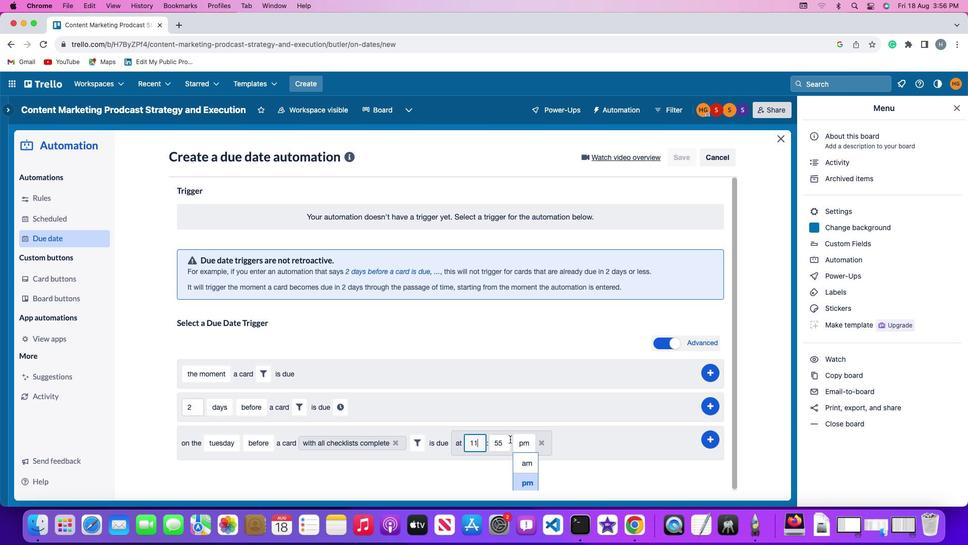 
Action: Mouse pressed left at (510, 439)
Screenshot: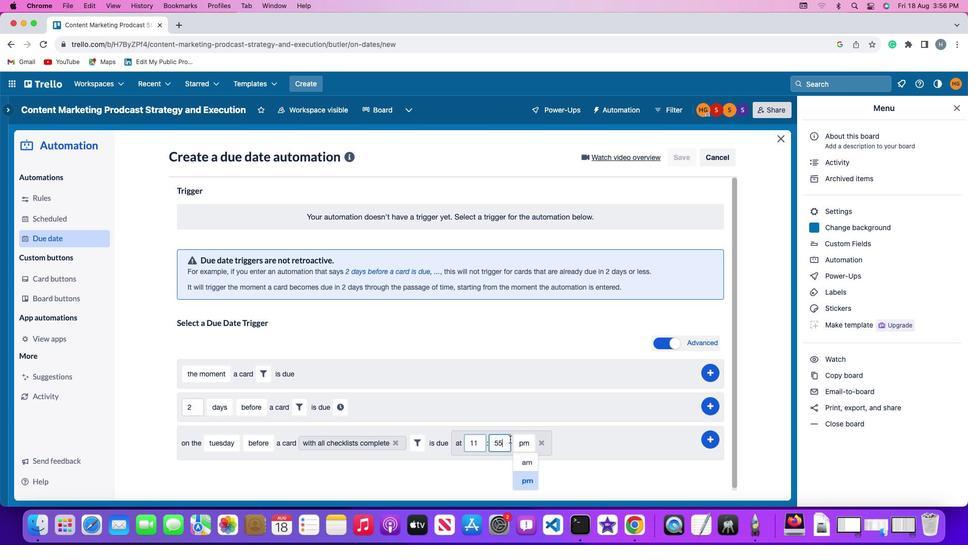 
Action: Mouse moved to (509, 439)
Screenshot: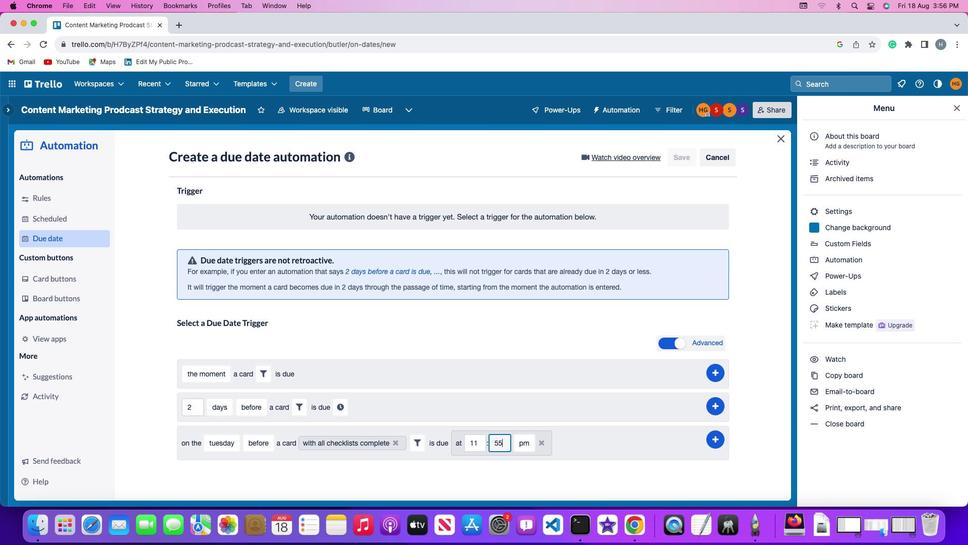 
Action: Key pressed Key.backspaceKey.backspace'0''0'
Screenshot: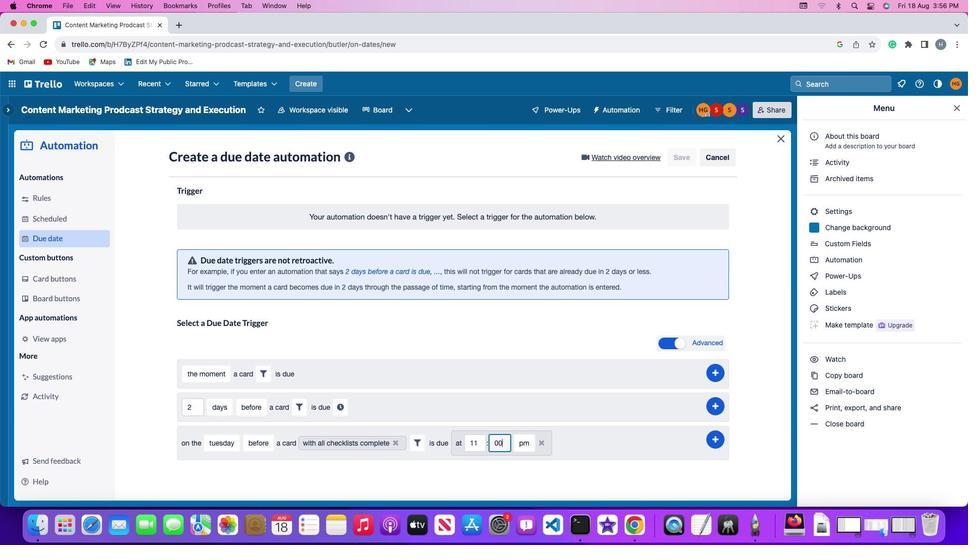 
Action: Mouse moved to (530, 440)
Screenshot: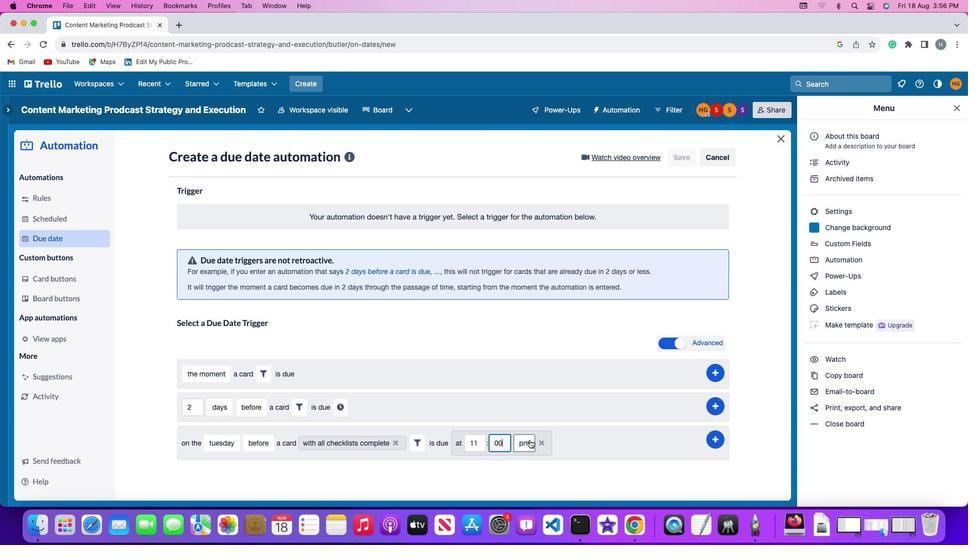 
Action: Mouse pressed left at (530, 440)
Screenshot: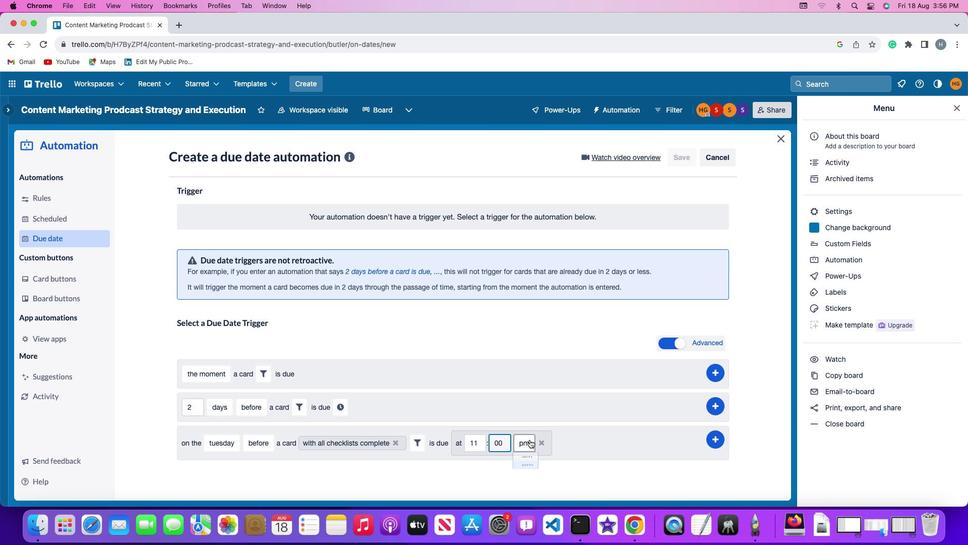 
Action: Mouse moved to (524, 459)
Screenshot: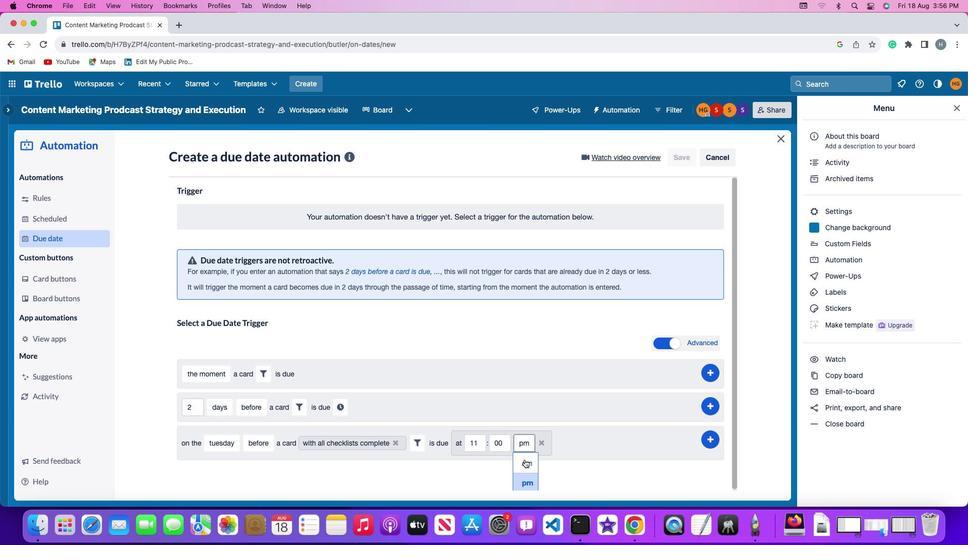 
Action: Mouse pressed left at (524, 459)
Screenshot: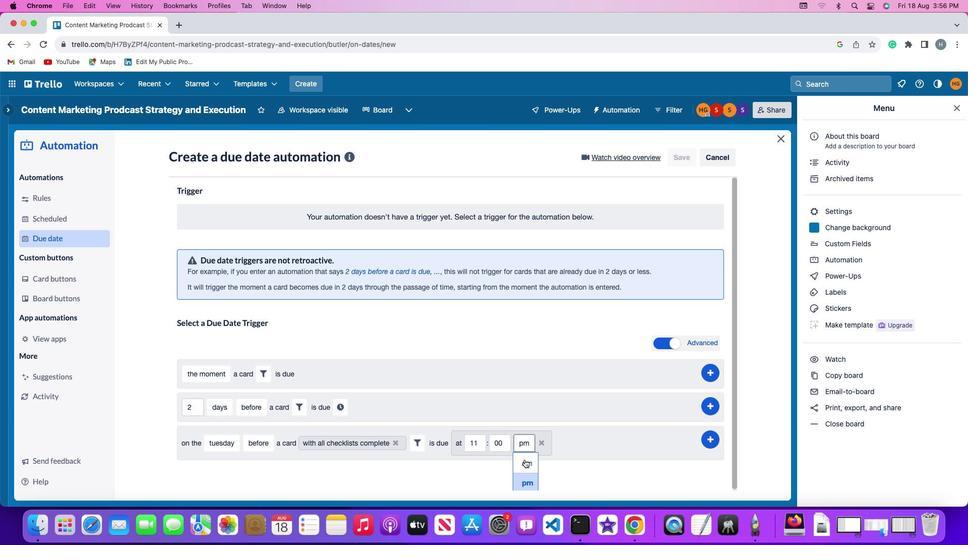 
Action: Mouse moved to (719, 439)
Screenshot: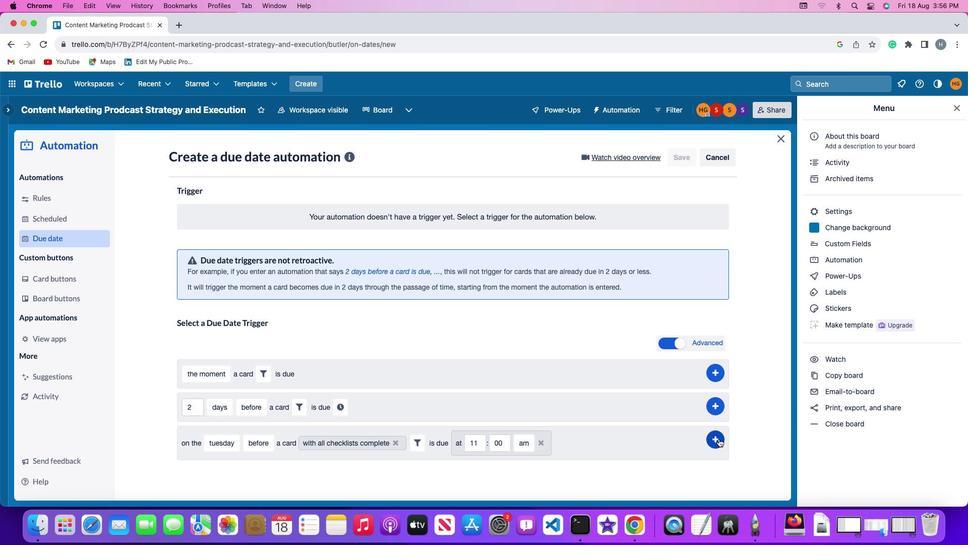 
Action: Mouse pressed left at (719, 439)
Screenshot: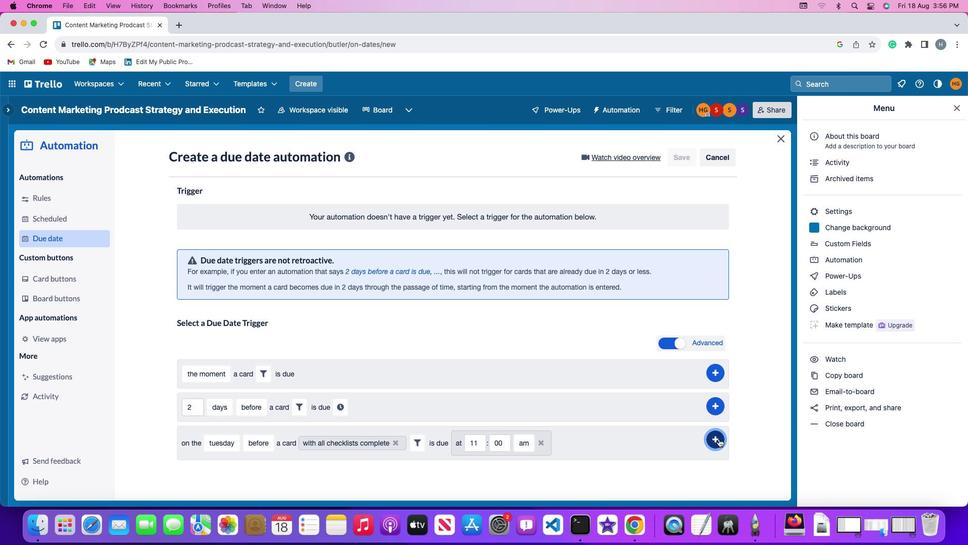 
Action: Mouse moved to (767, 368)
Screenshot: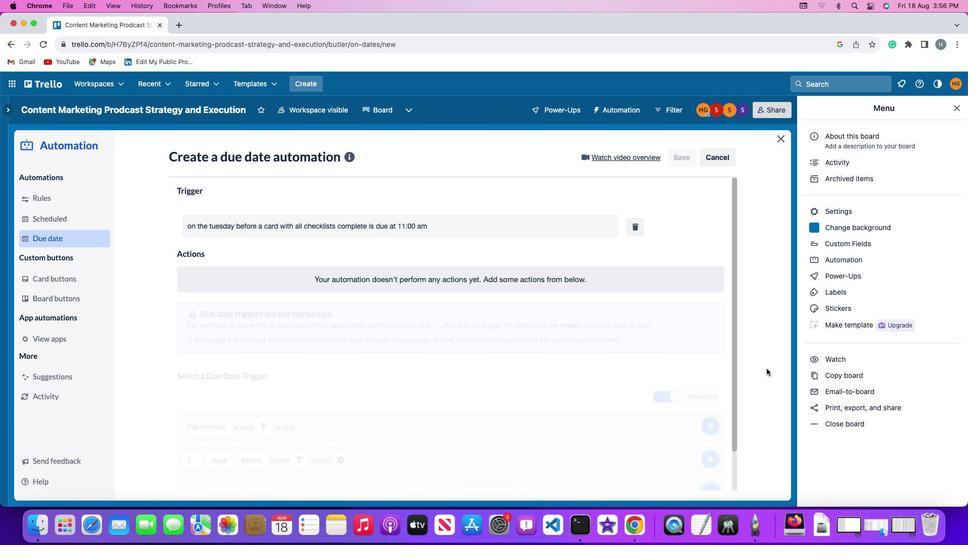 
